 Task: Create a due date automation trigger when advanced on, on the tuesday before a card is due add fields without custom field "Resume" set to a number greater than 1 and lower than 10 at 11:00 AM.
Action: Mouse moved to (1027, 320)
Screenshot: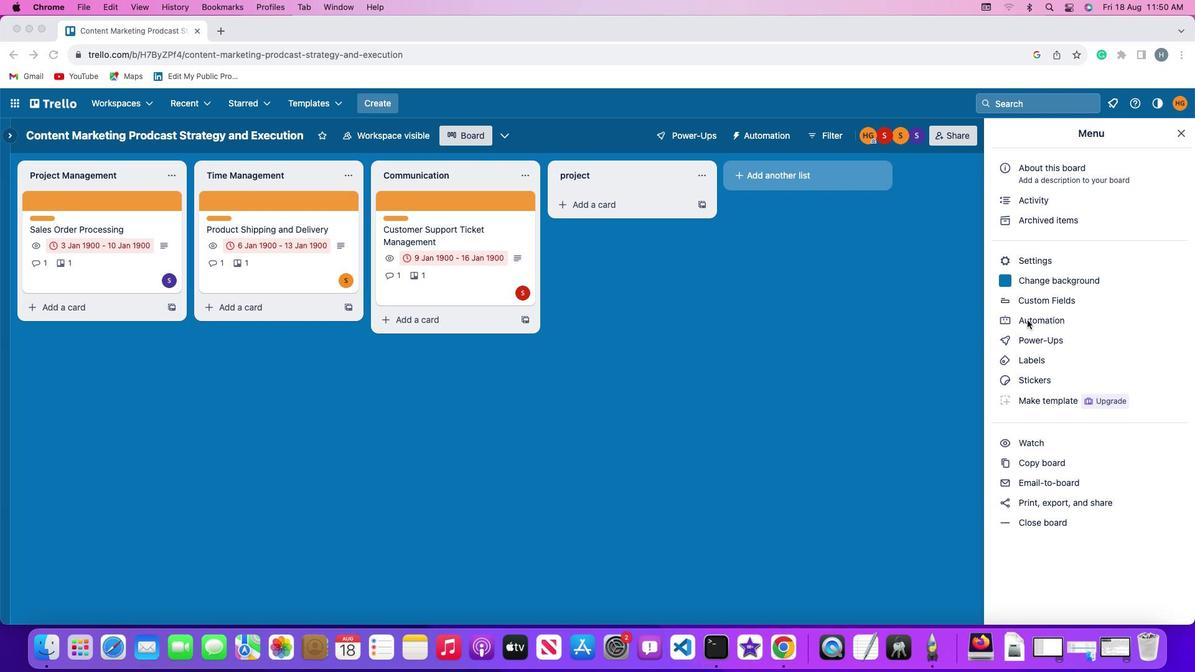 
Action: Mouse pressed left at (1027, 320)
Screenshot: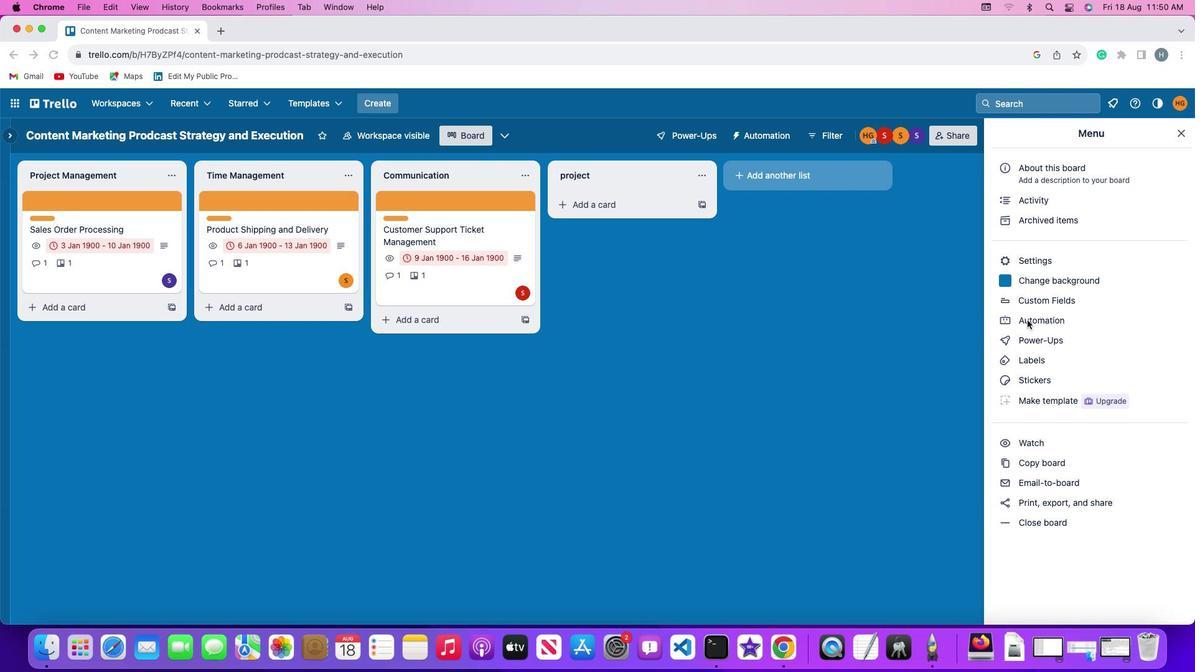 
Action: Mouse pressed left at (1027, 320)
Screenshot: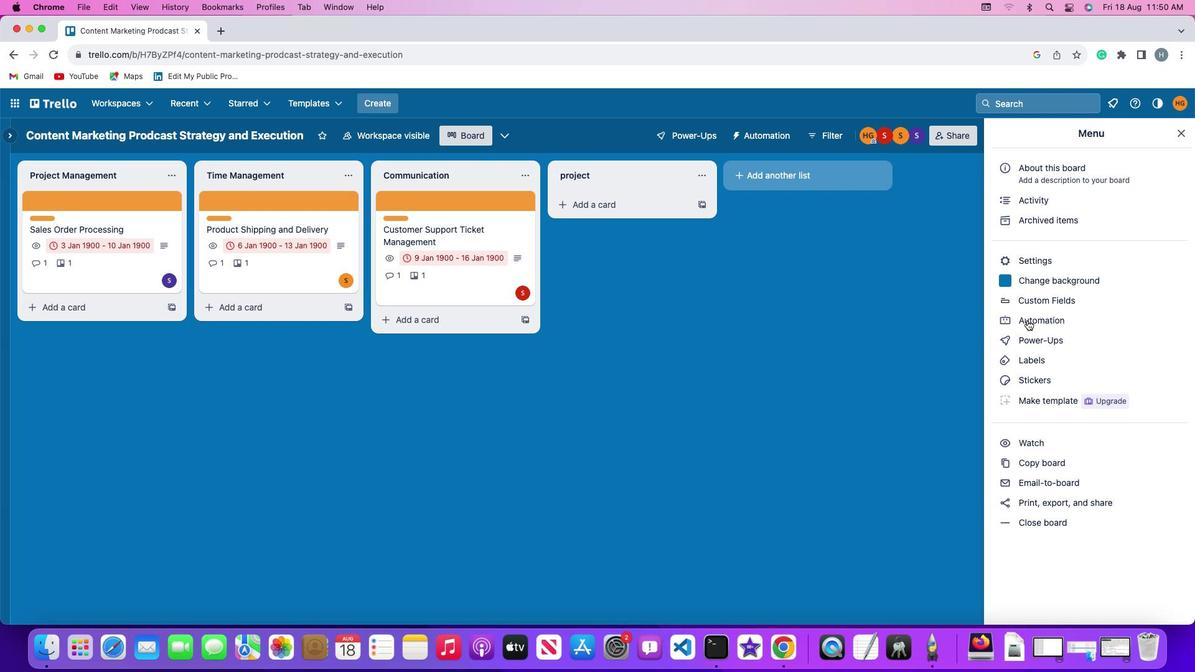
Action: Mouse moved to (55, 293)
Screenshot: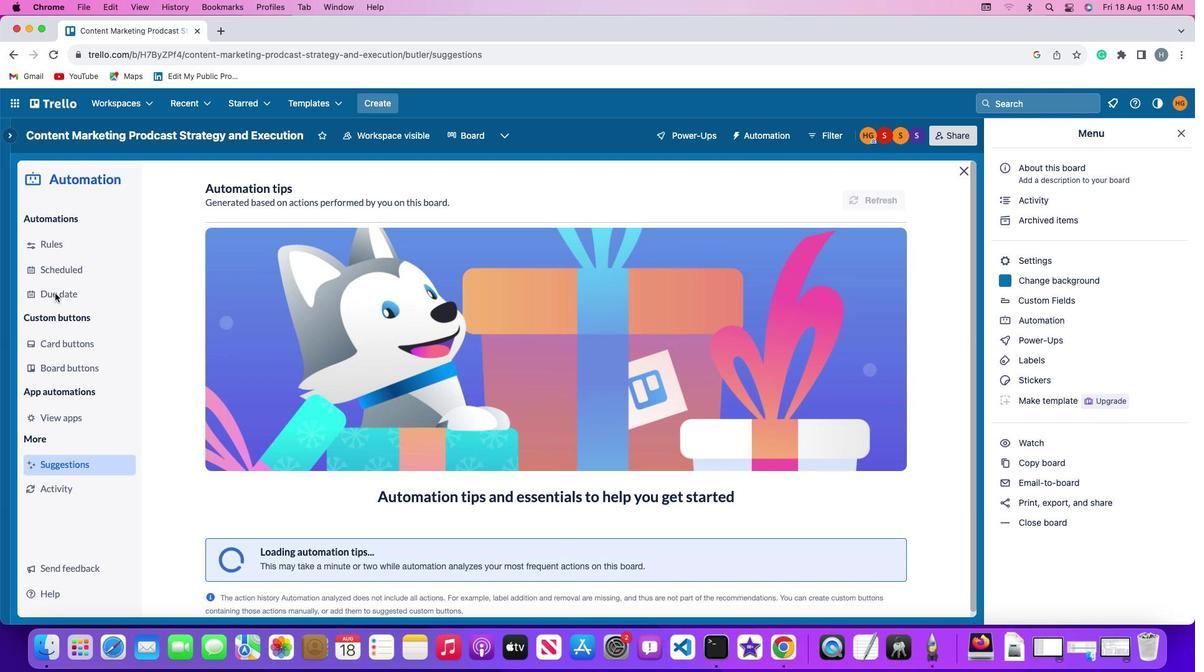 
Action: Mouse pressed left at (55, 293)
Screenshot: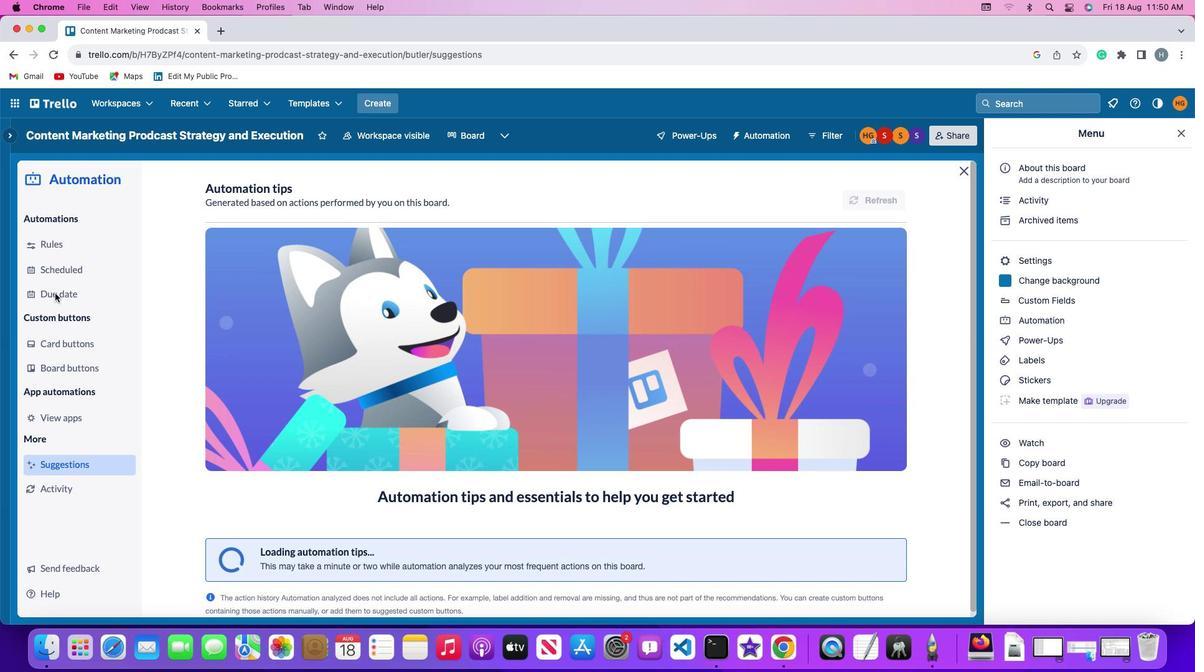 
Action: Mouse moved to (841, 186)
Screenshot: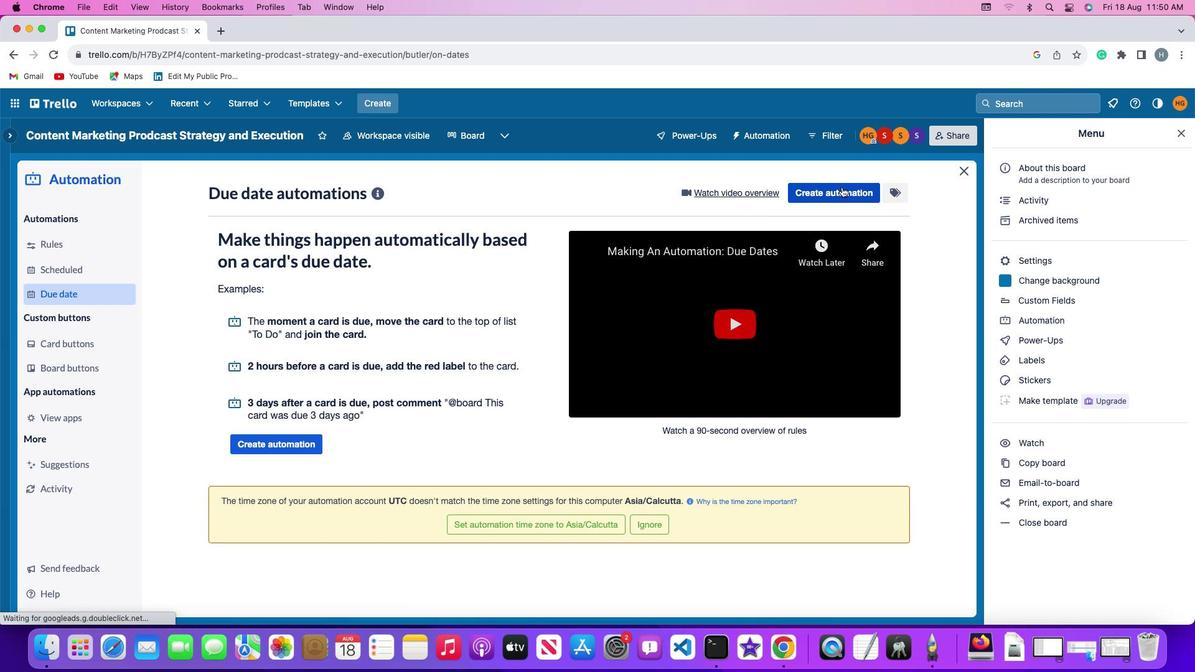 
Action: Mouse pressed left at (841, 186)
Screenshot: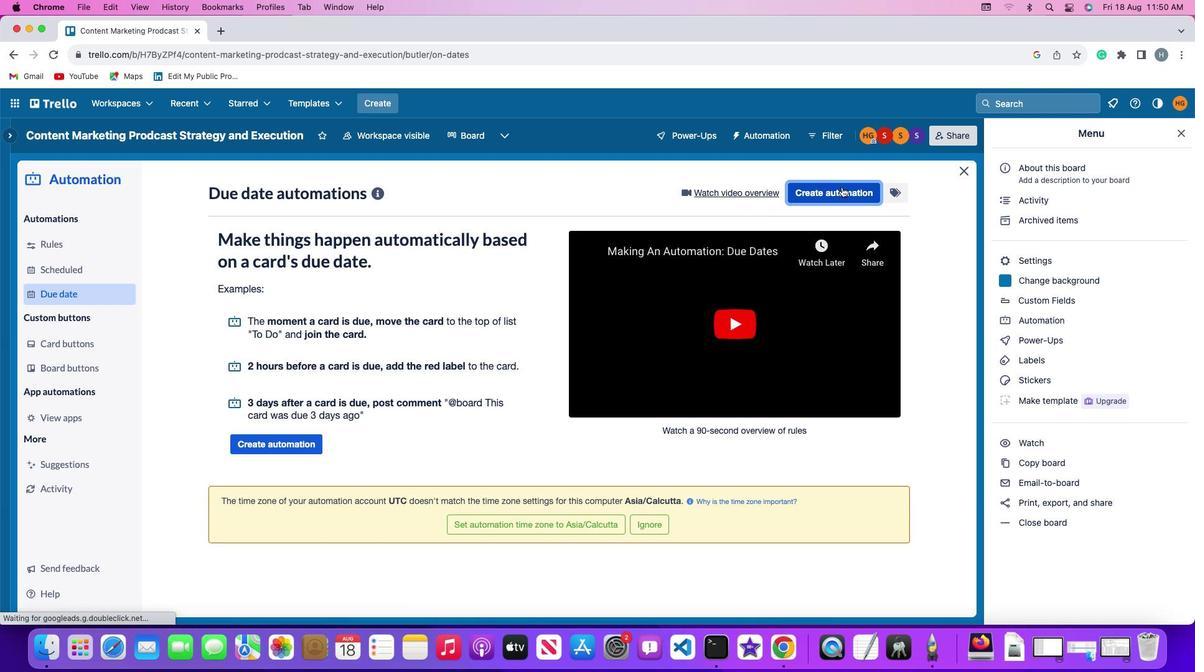 
Action: Mouse moved to (247, 315)
Screenshot: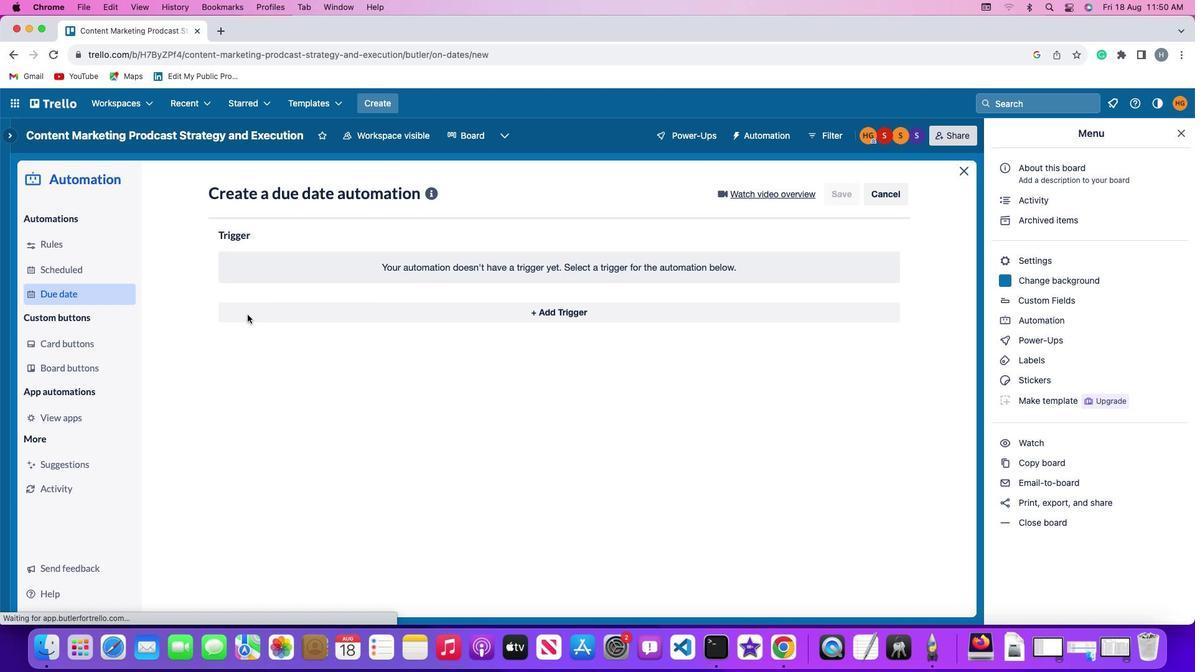 
Action: Mouse pressed left at (247, 315)
Screenshot: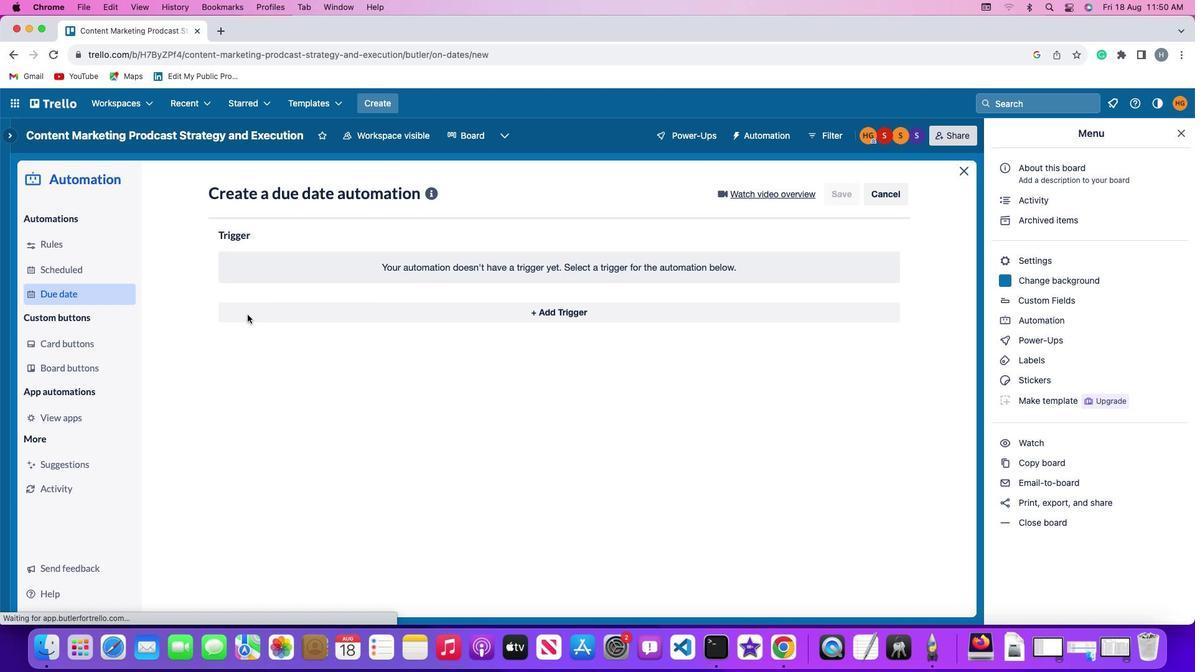 
Action: Mouse moved to (270, 541)
Screenshot: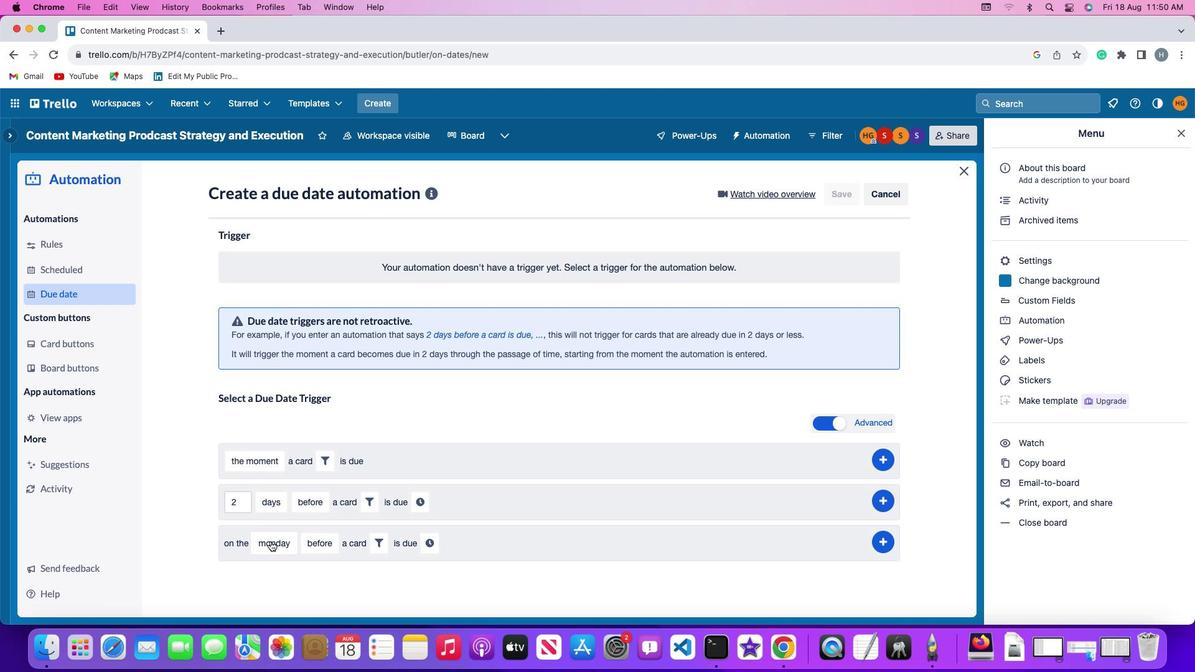 
Action: Mouse pressed left at (270, 541)
Screenshot: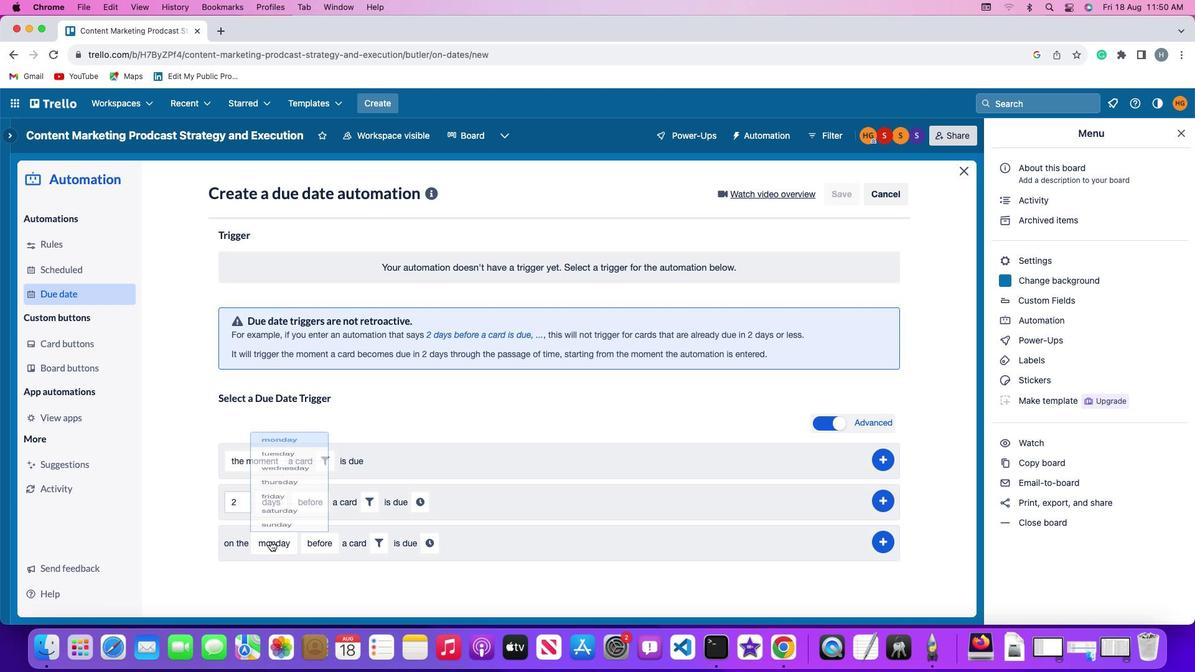 
Action: Mouse moved to (274, 398)
Screenshot: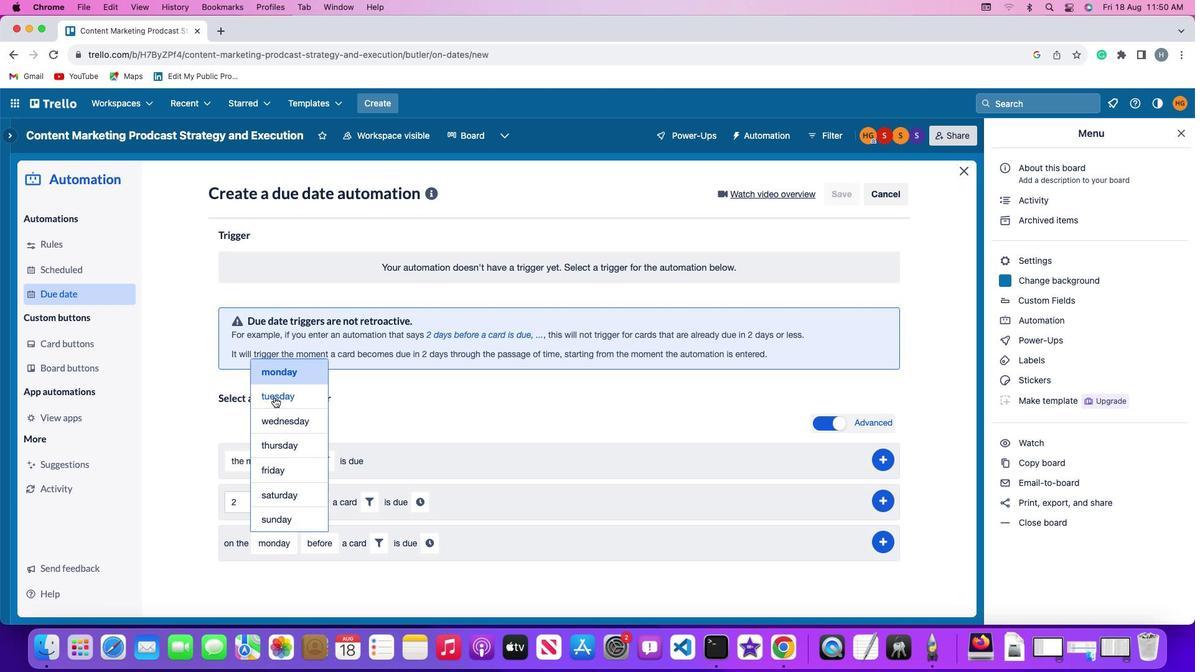 
Action: Mouse pressed left at (274, 398)
Screenshot: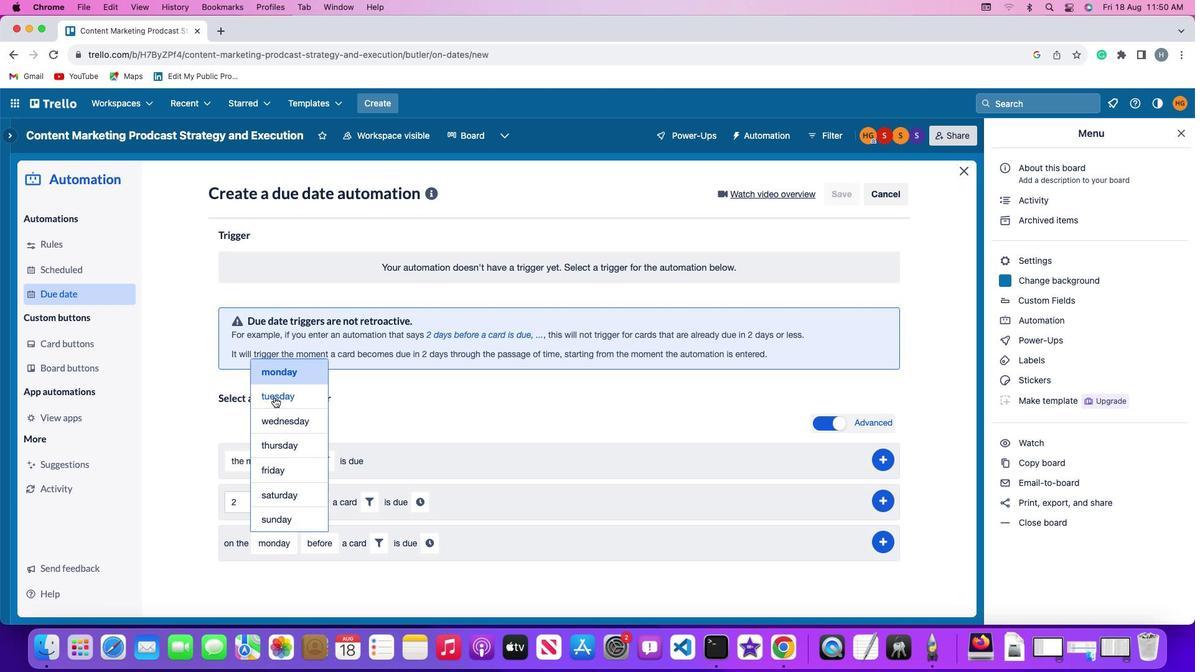 
Action: Mouse moved to (318, 538)
Screenshot: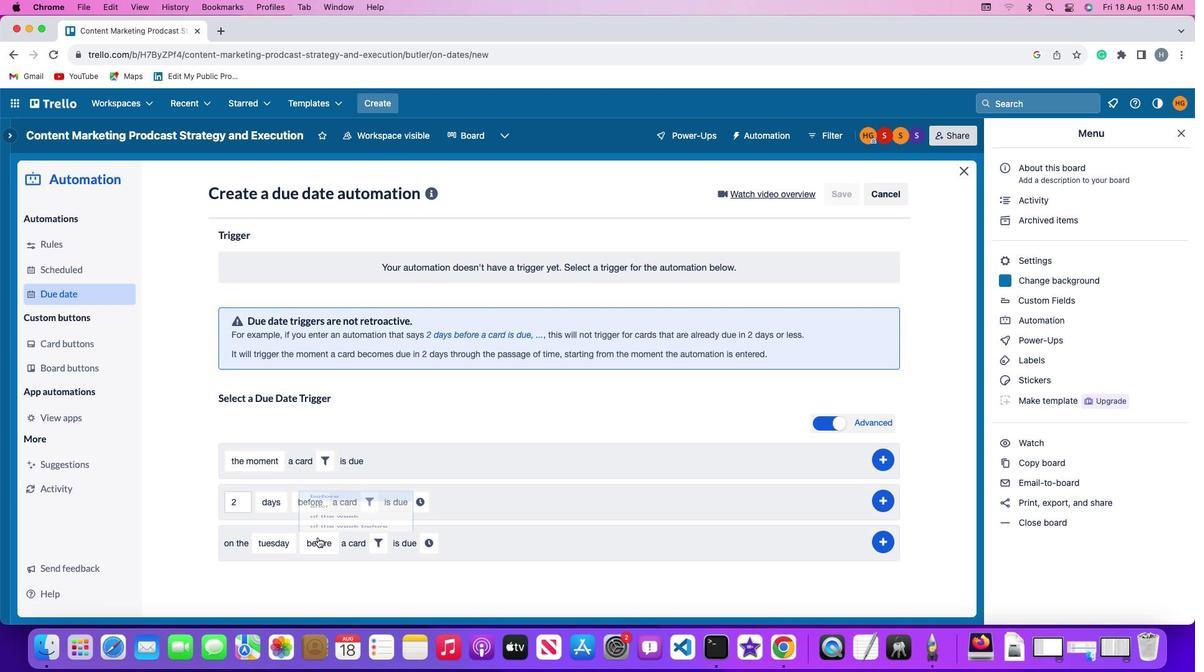 
Action: Mouse pressed left at (318, 538)
Screenshot: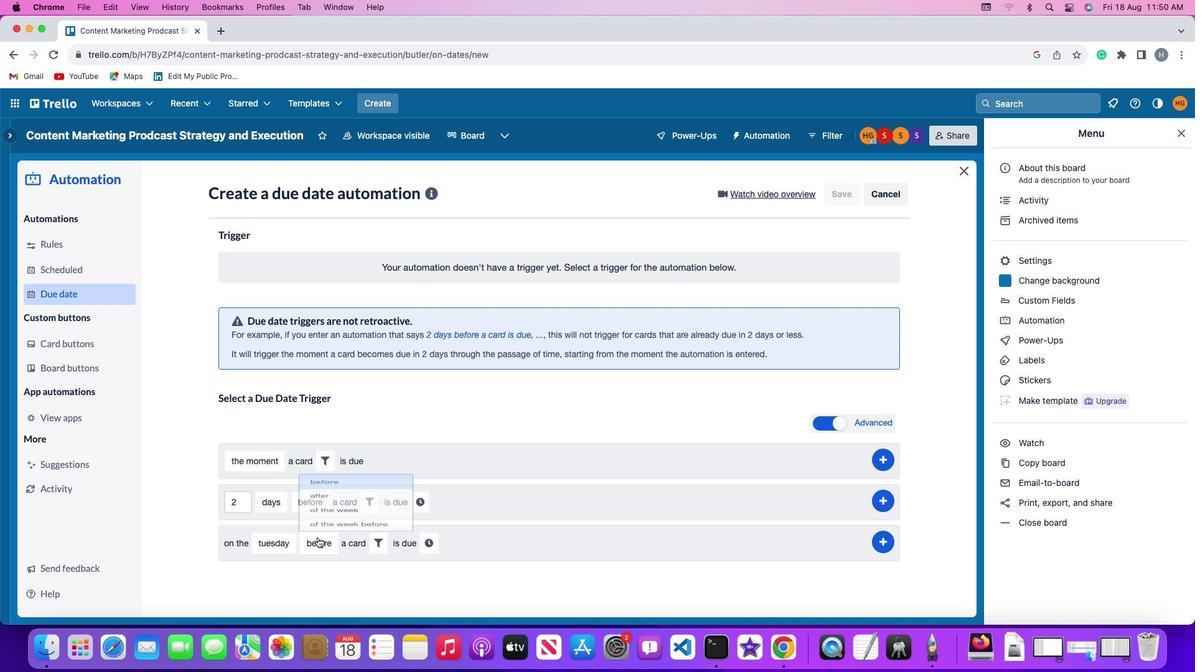 
Action: Mouse moved to (345, 452)
Screenshot: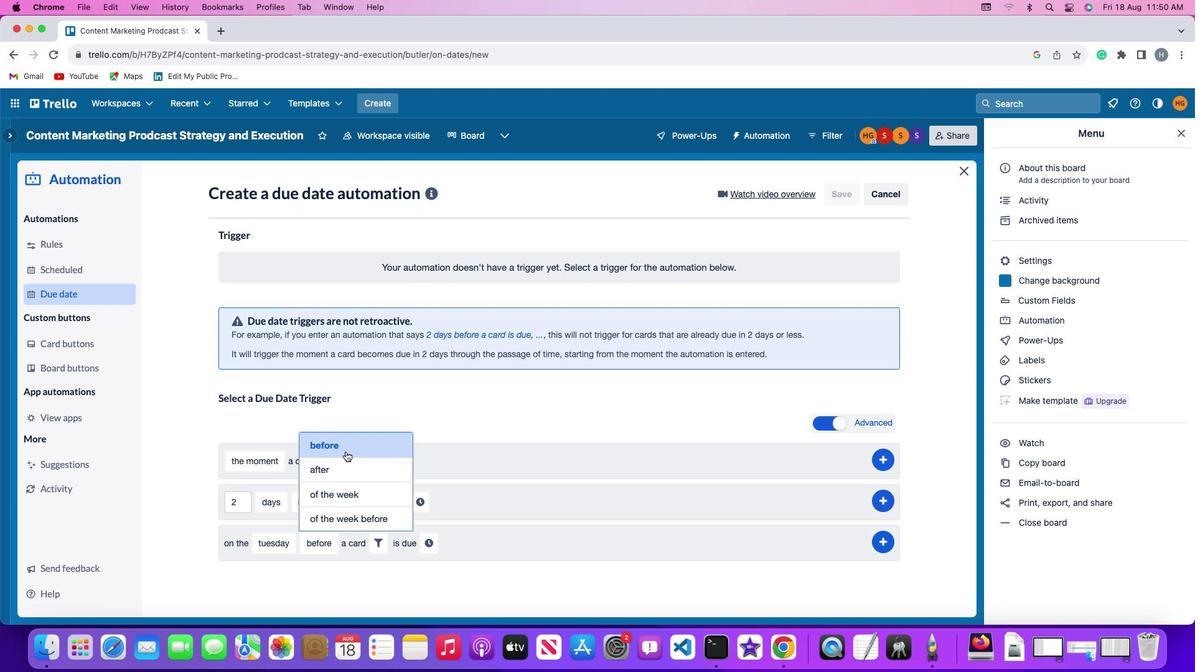 
Action: Mouse pressed left at (345, 452)
Screenshot: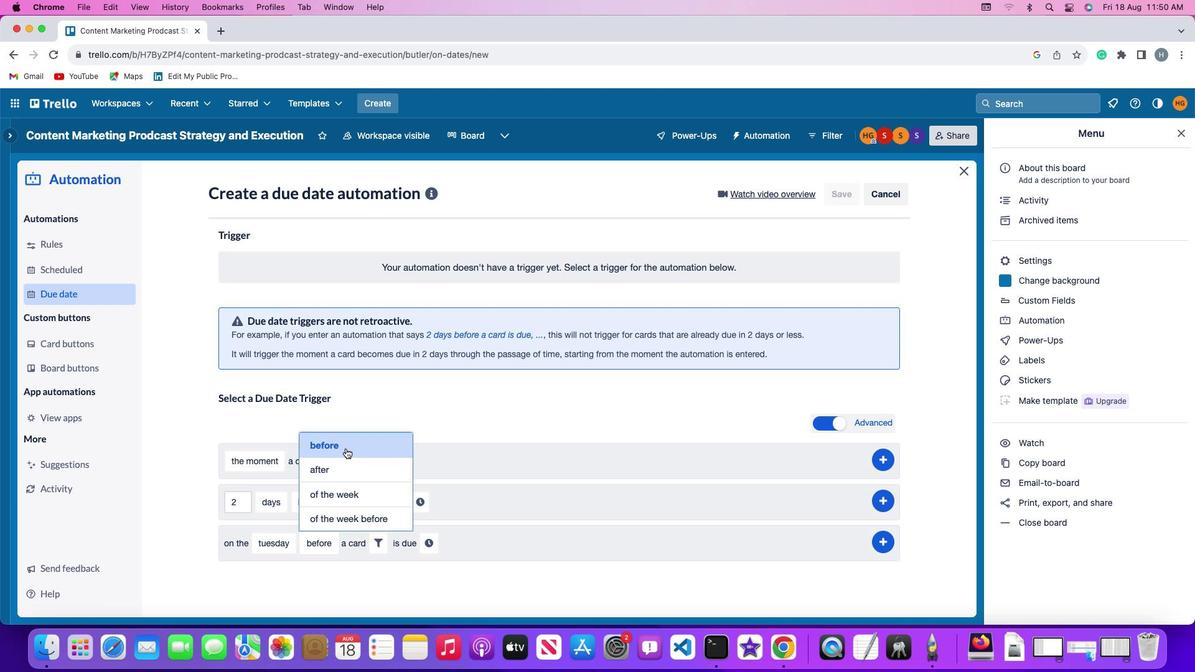 
Action: Mouse moved to (376, 545)
Screenshot: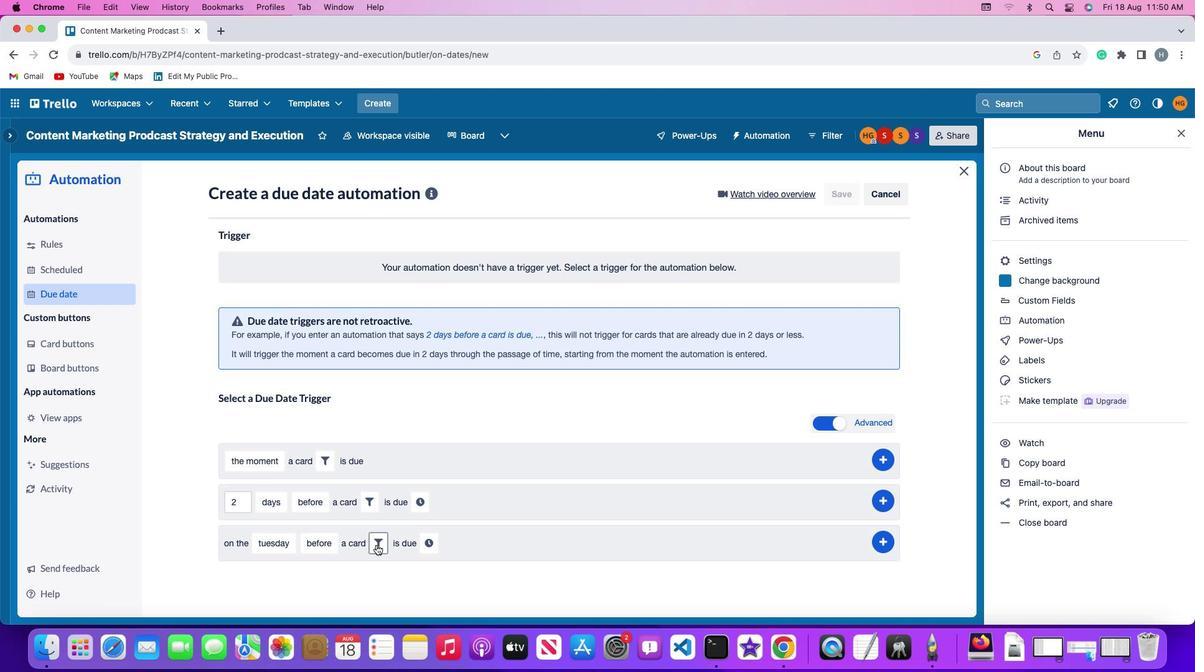 
Action: Mouse pressed left at (376, 545)
Screenshot: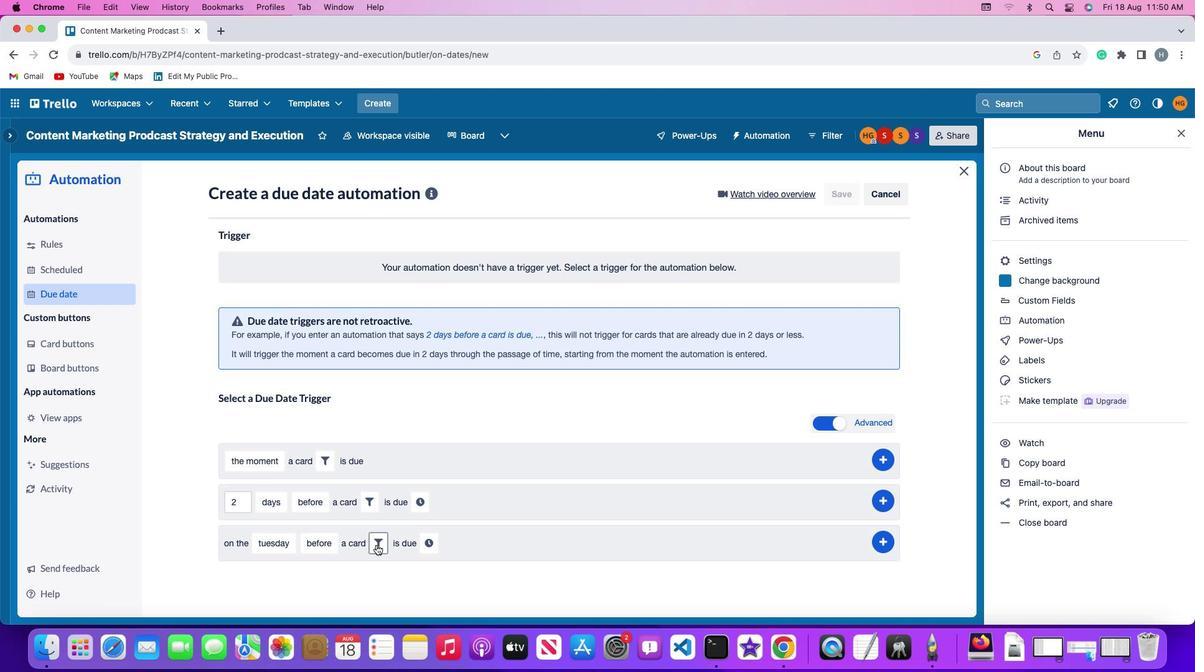 
Action: Mouse moved to (589, 577)
Screenshot: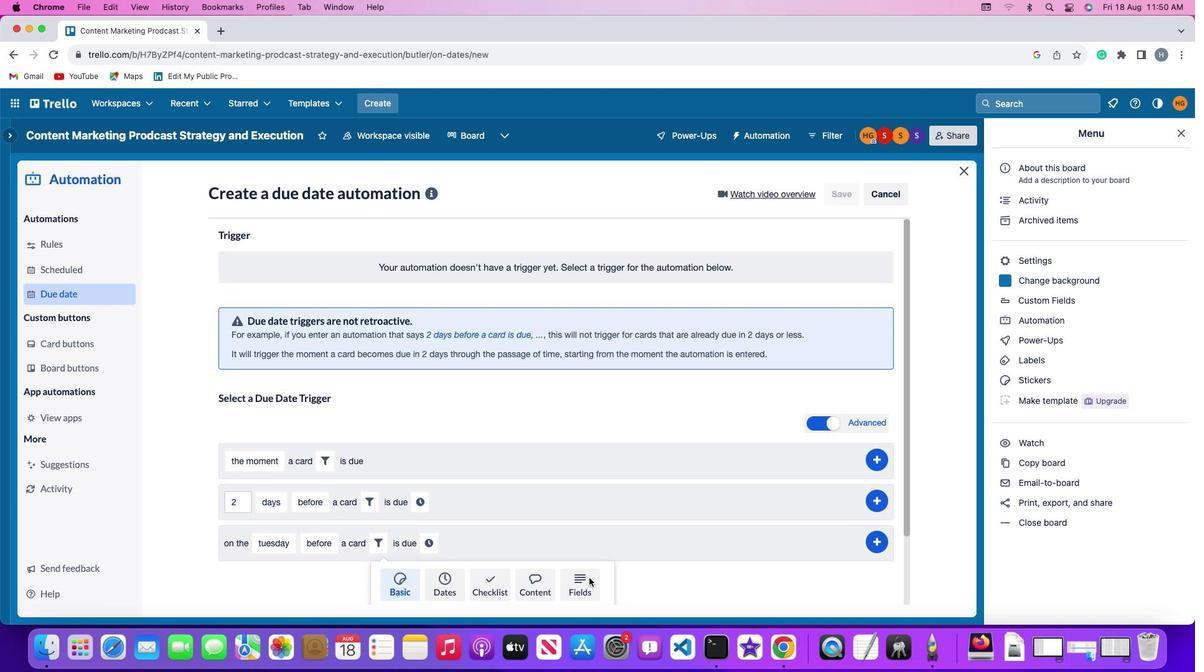 
Action: Mouse pressed left at (589, 577)
Screenshot: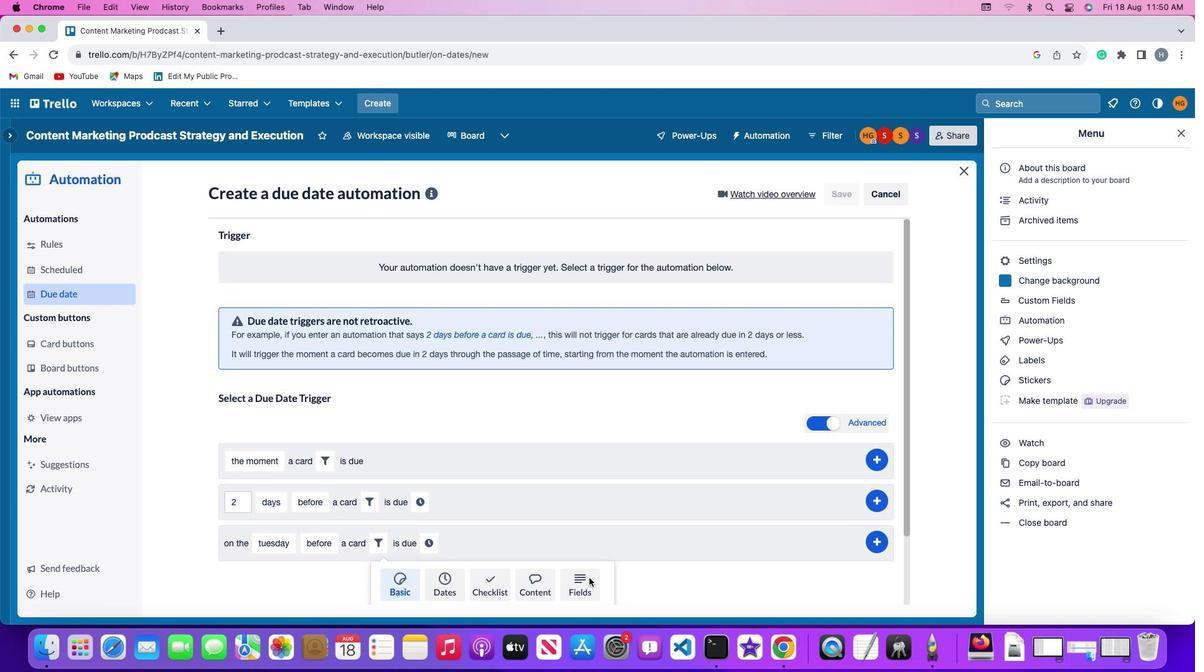 
Action: Mouse moved to (298, 569)
Screenshot: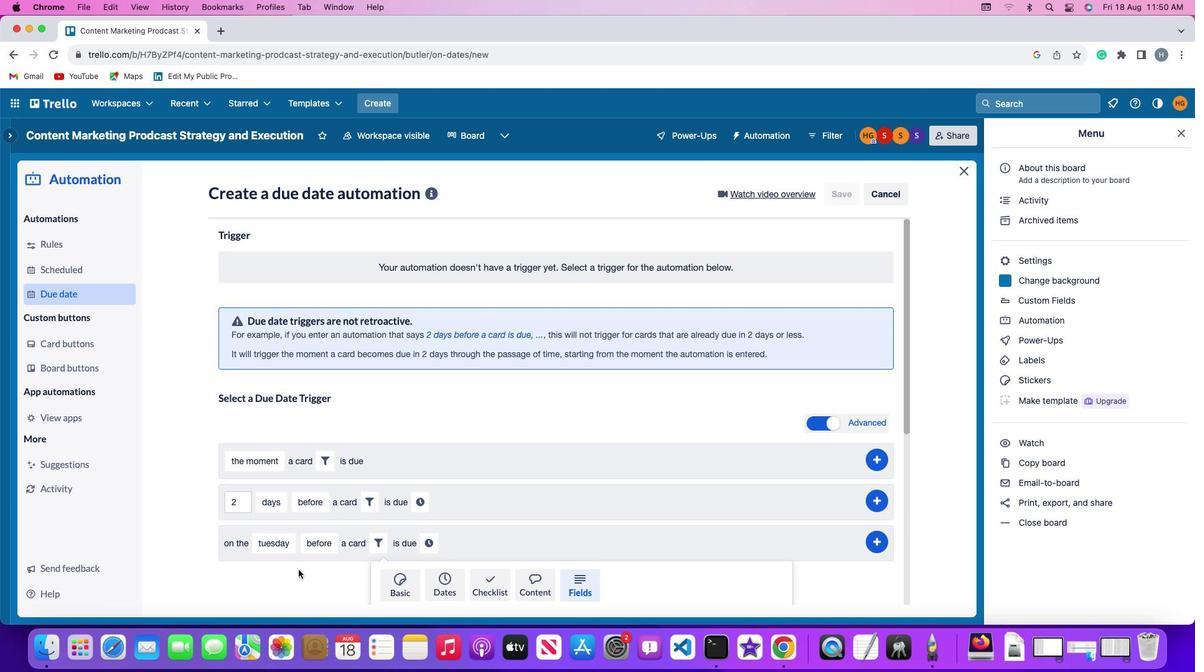 
Action: Mouse scrolled (298, 569) with delta (0, 0)
Screenshot: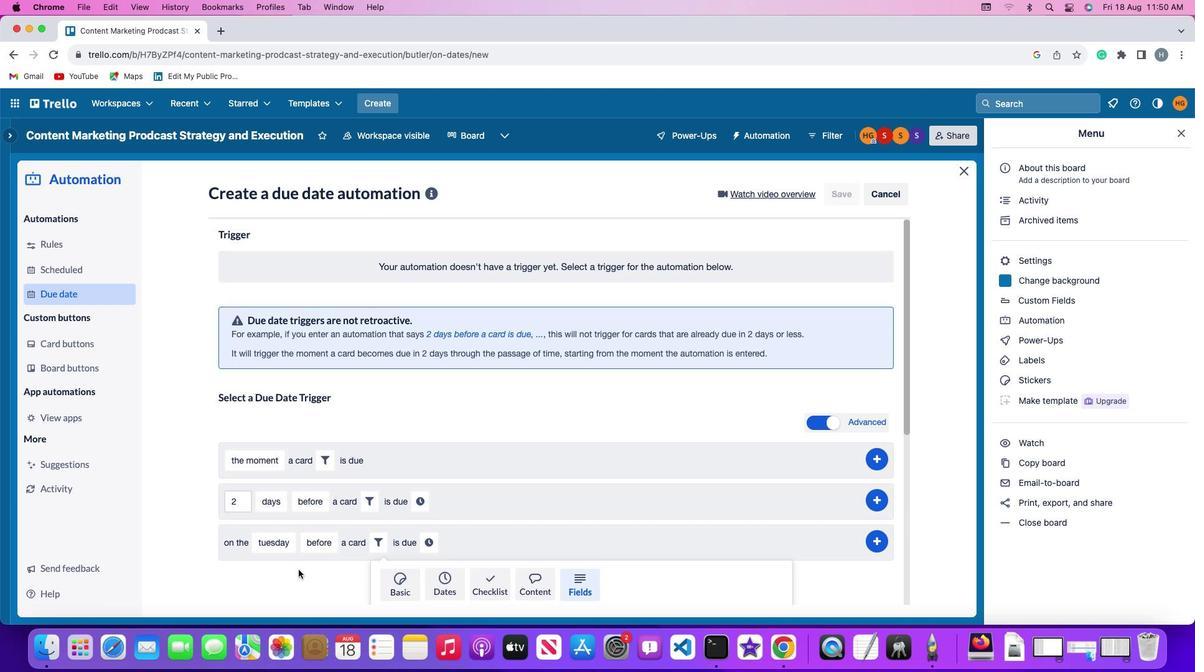 
Action: Mouse scrolled (298, 569) with delta (0, 0)
Screenshot: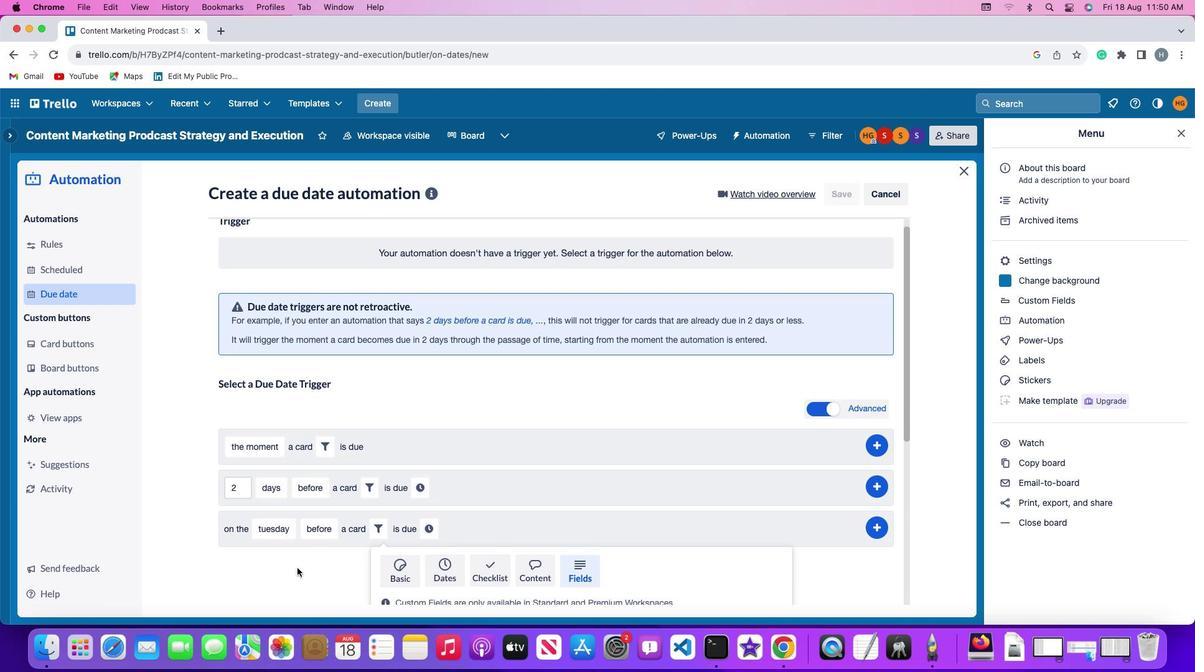 
Action: Mouse scrolled (298, 569) with delta (0, -1)
Screenshot: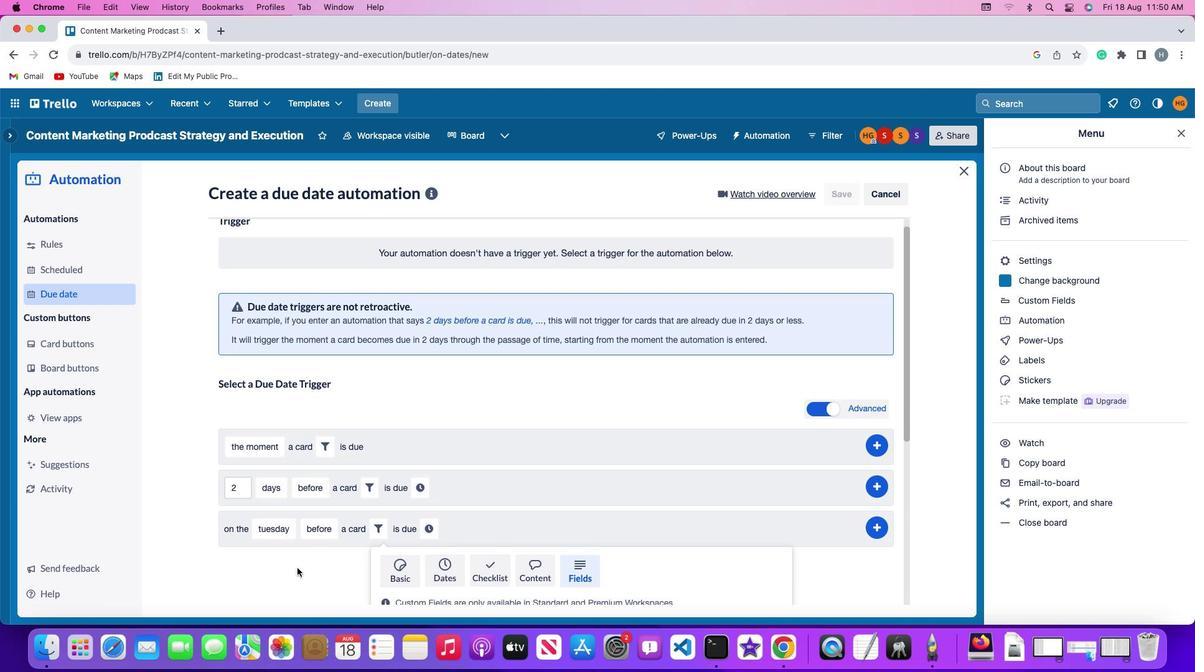 
Action: Mouse scrolled (298, 569) with delta (0, -3)
Screenshot: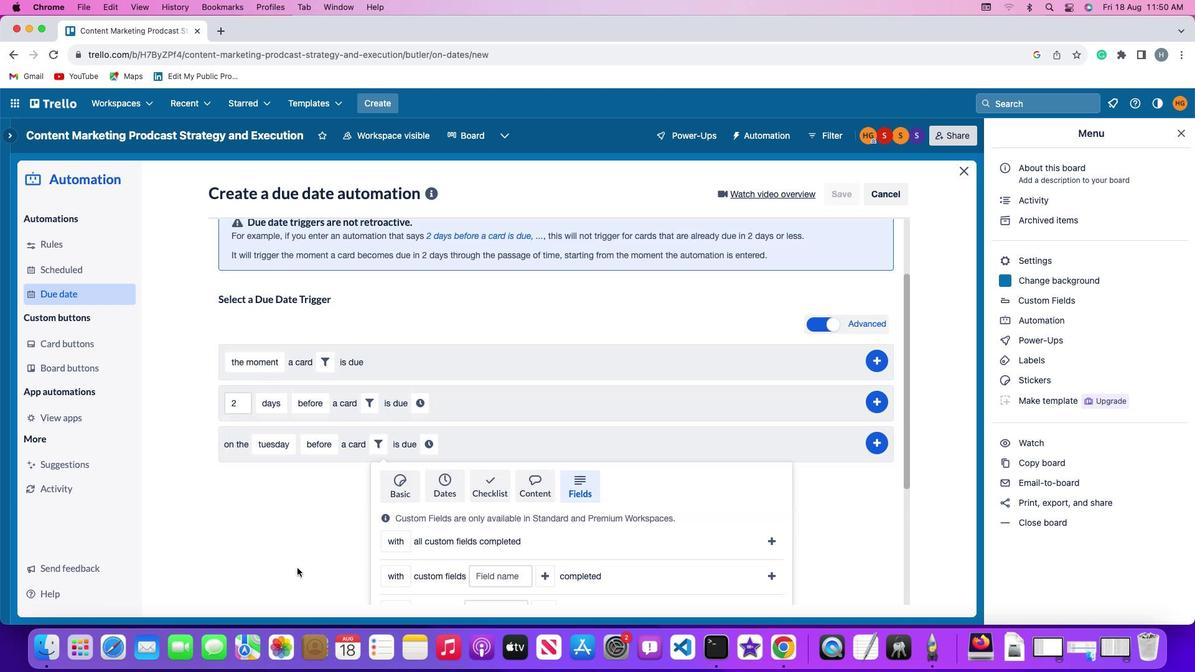 
Action: Mouse moved to (297, 568)
Screenshot: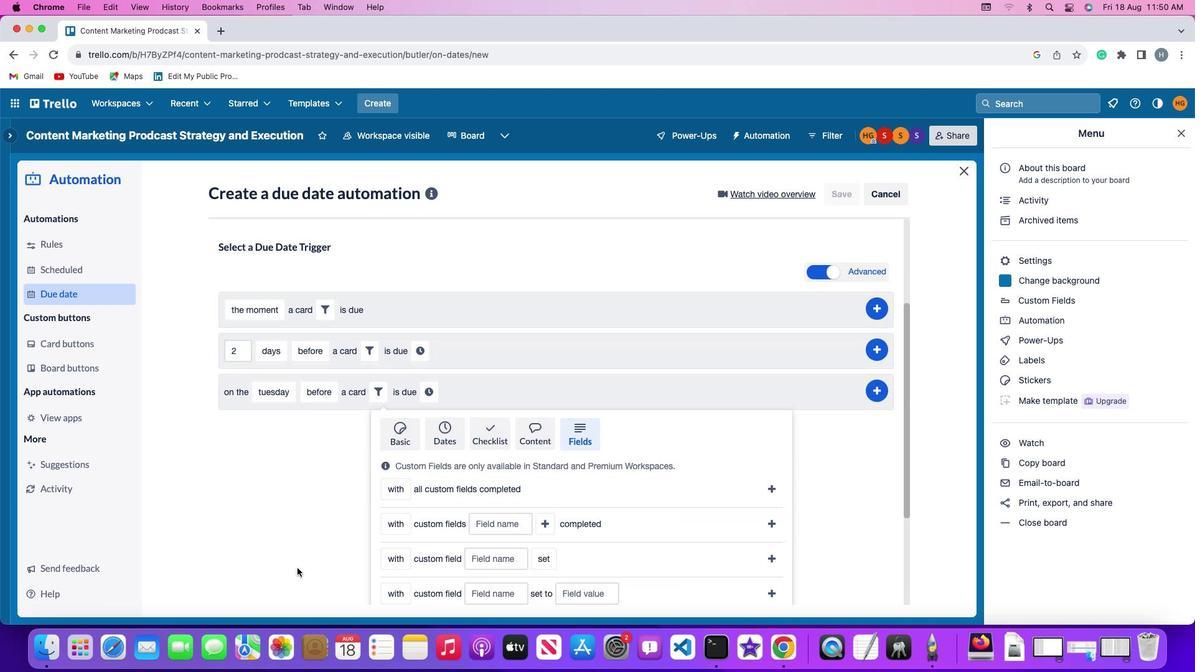 
Action: Mouse scrolled (297, 568) with delta (0, -3)
Screenshot: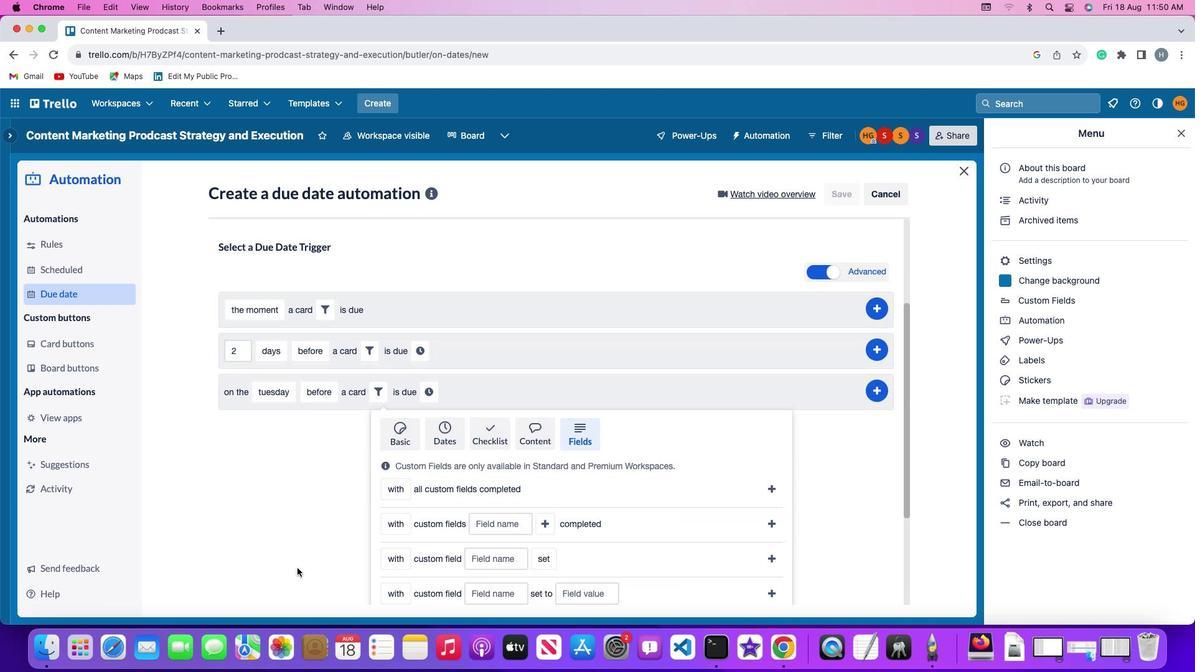 
Action: Mouse moved to (297, 567)
Screenshot: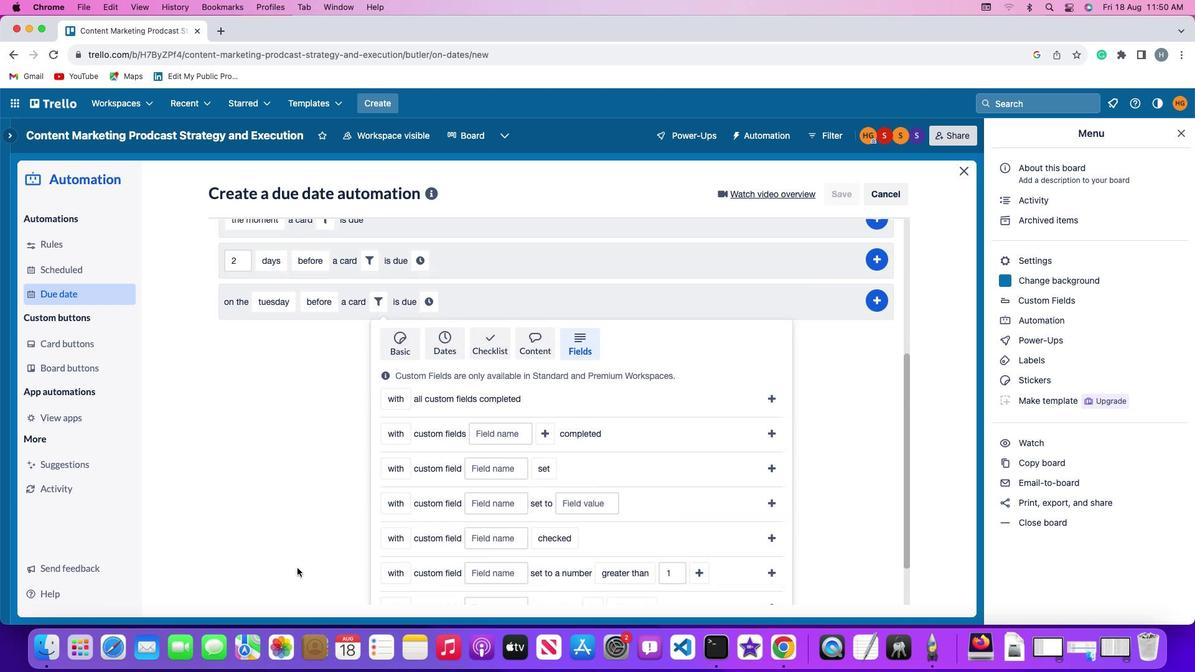 
Action: Mouse scrolled (297, 567) with delta (0, 0)
Screenshot: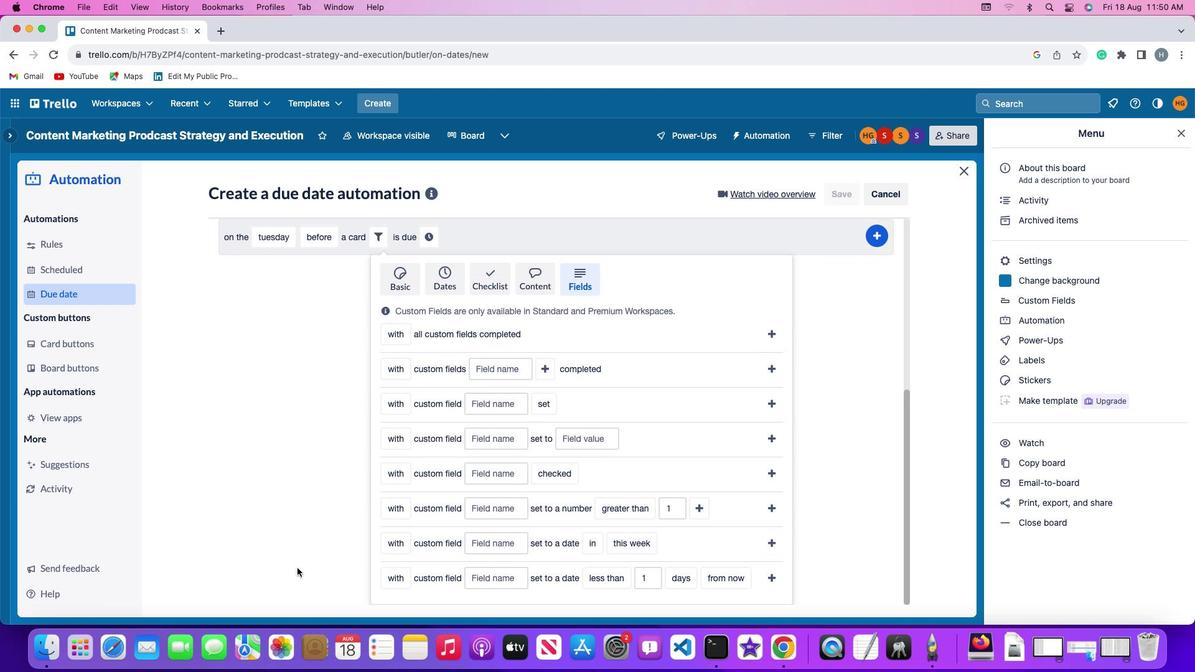 
Action: Mouse scrolled (297, 567) with delta (0, 0)
Screenshot: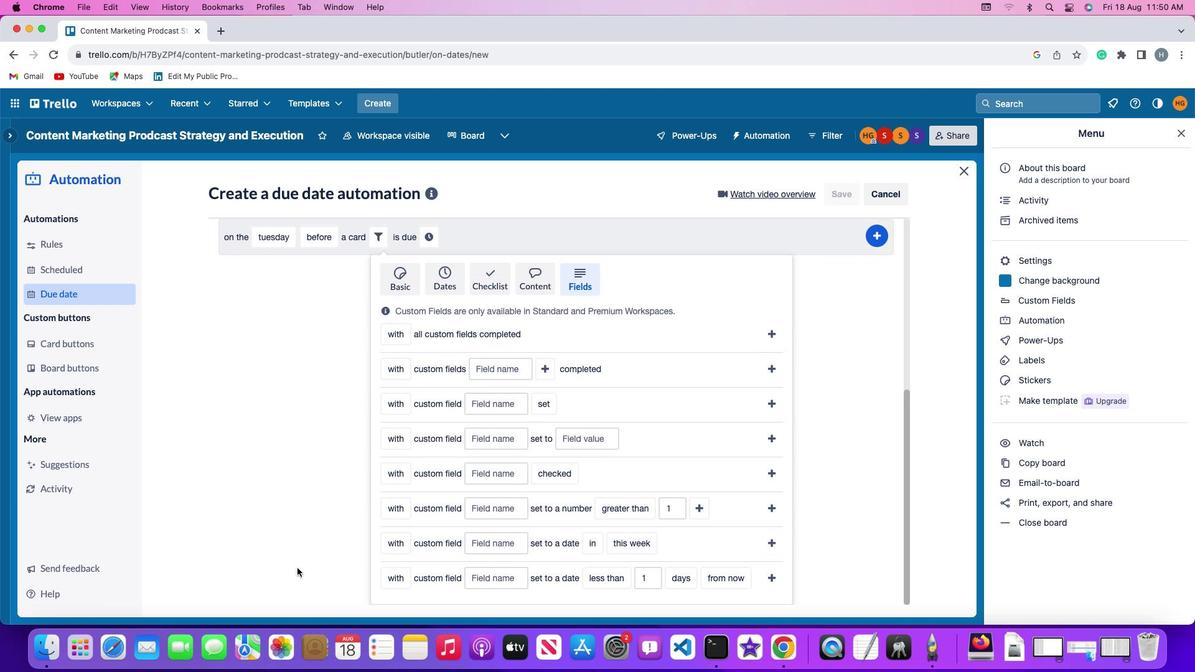 
Action: Mouse scrolled (297, 567) with delta (0, -1)
Screenshot: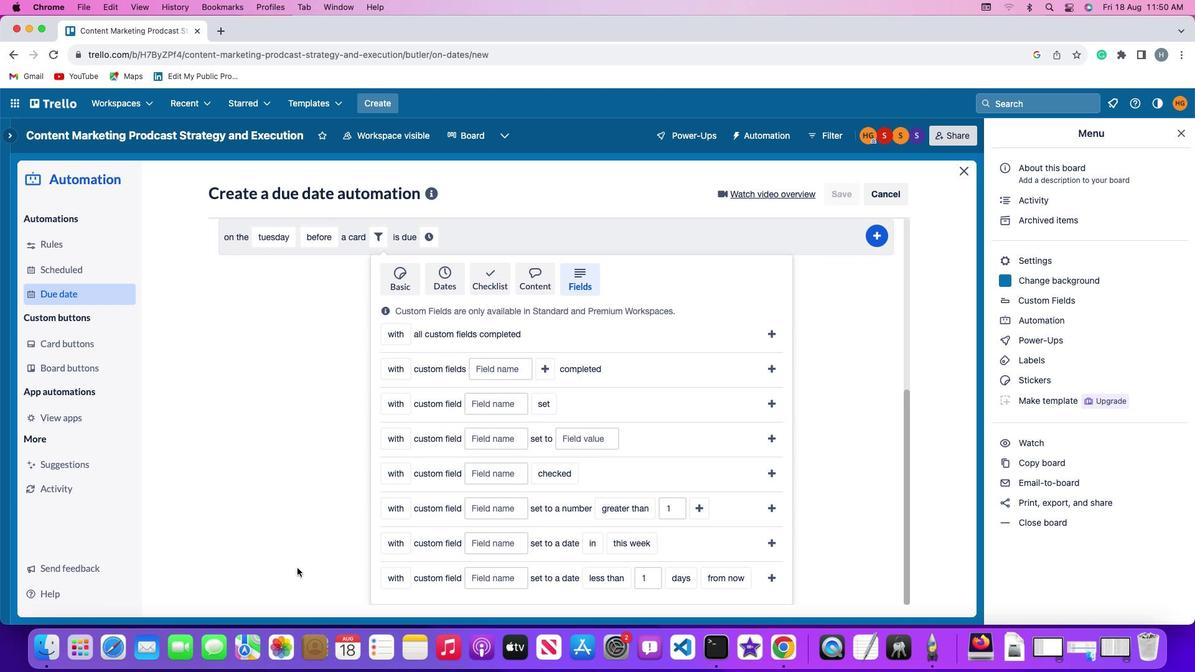 
Action: Mouse scrolled (297, 567) with delta (0, -3)
Screenshot: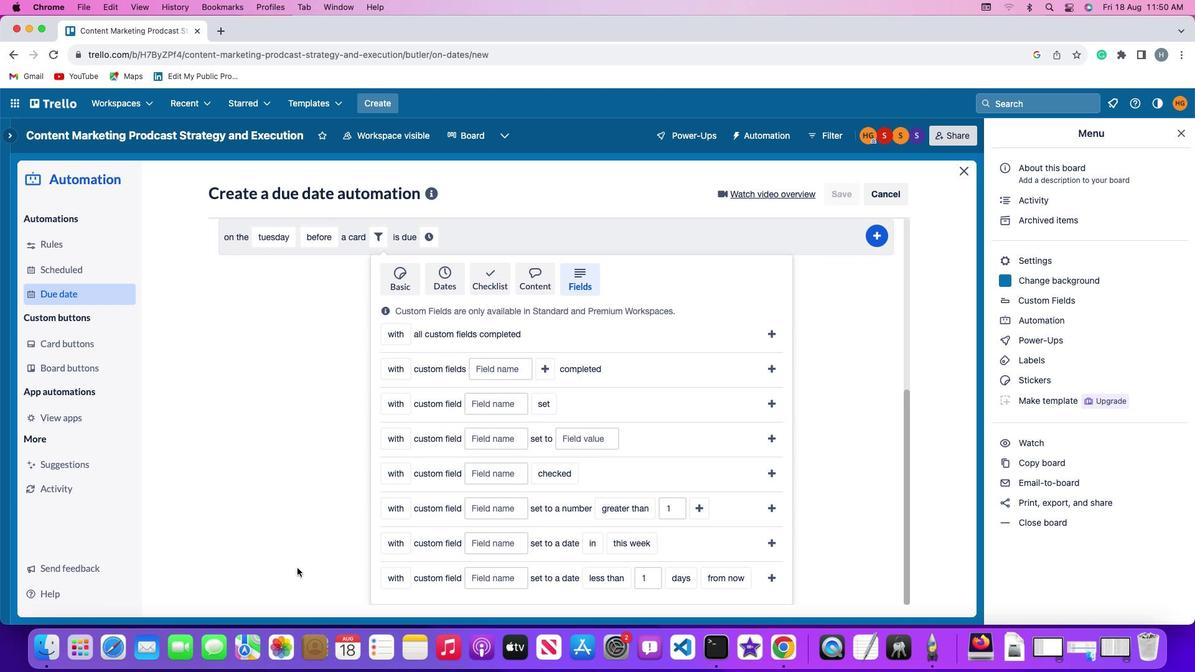 
Action: Mouse scrolled (297, 567) with delta (0, -3)
Screenshot: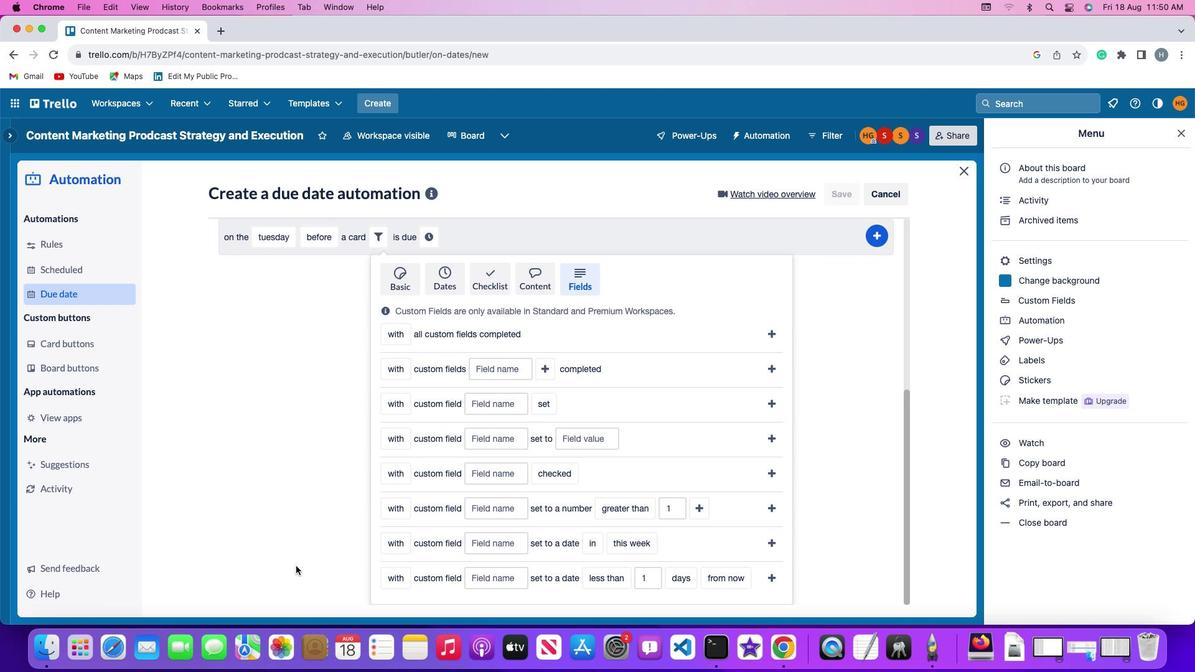 
Action: Mouse moved to (391, 506)
Screenshot: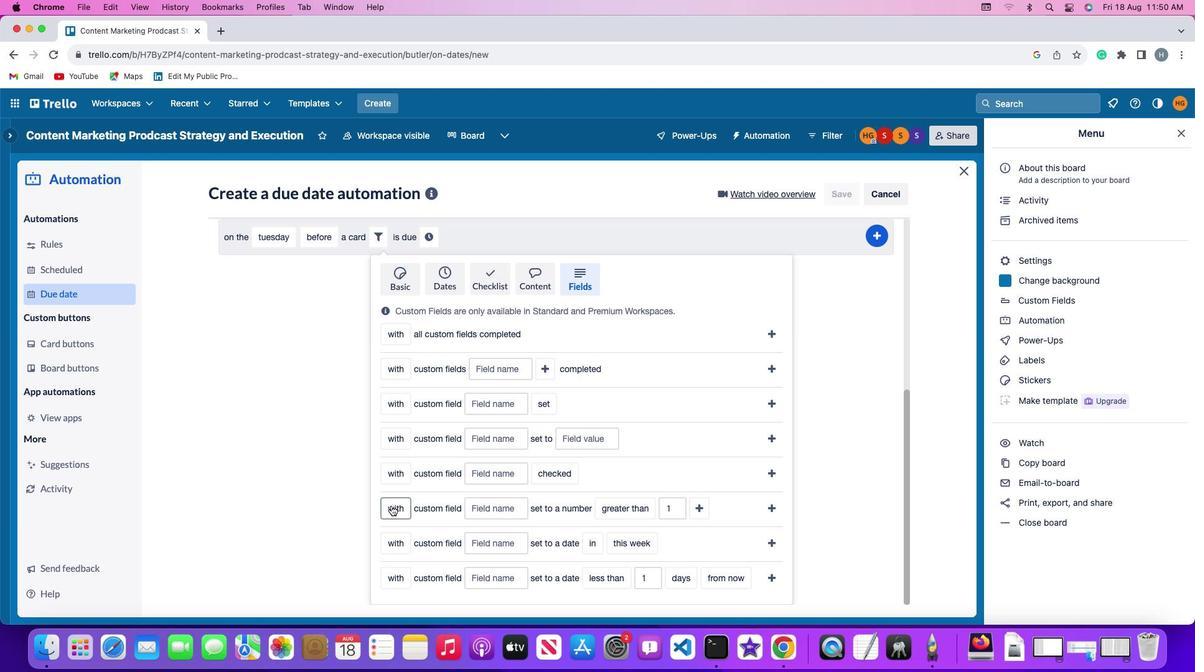 
Action: Mouse pressed left at (391, 506)
Screenshot: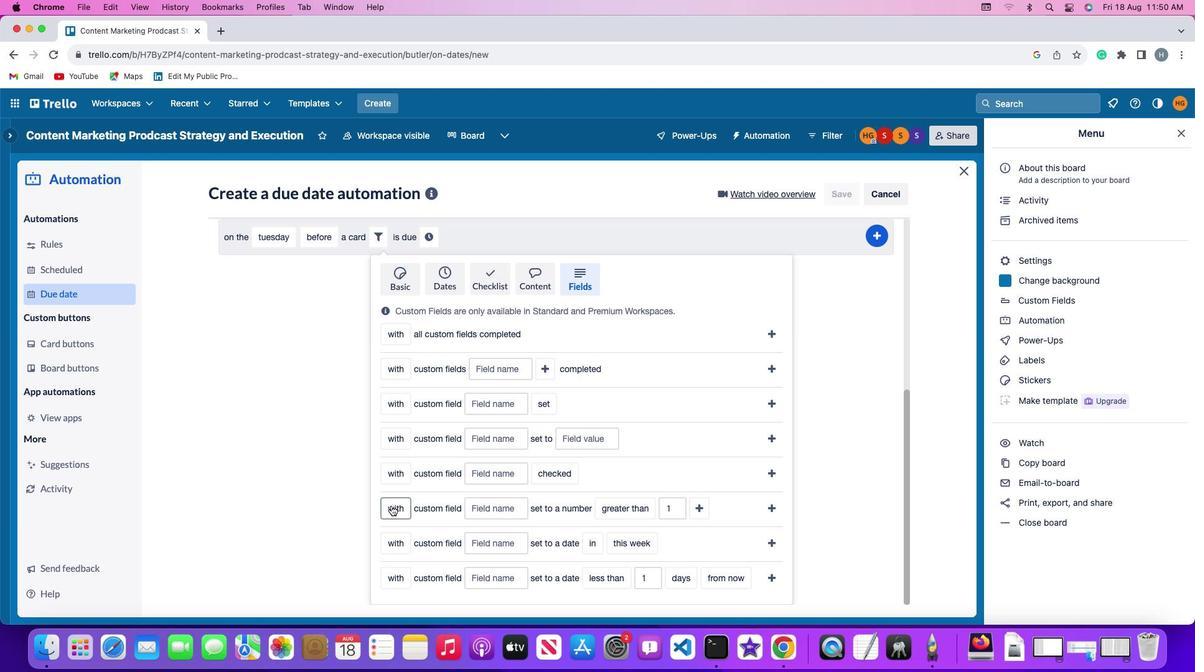 
Action: Mouse moved to (401, 551)
Screenshot: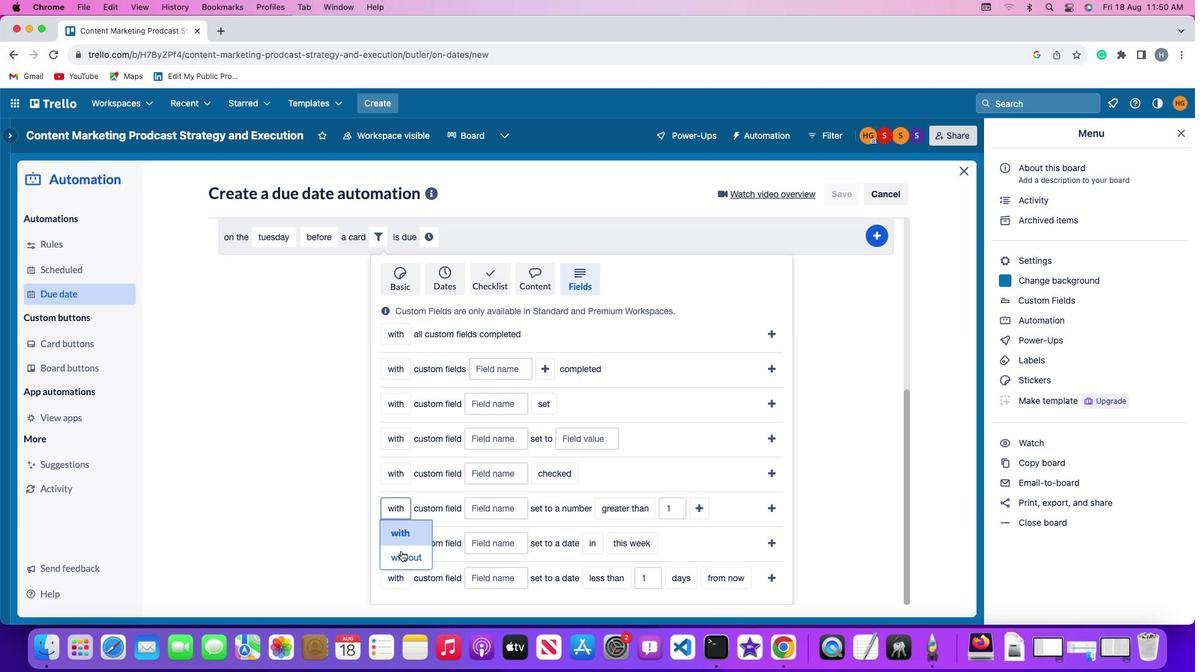 
Action: Mouse pressed left at (401, 551)
Screenshot: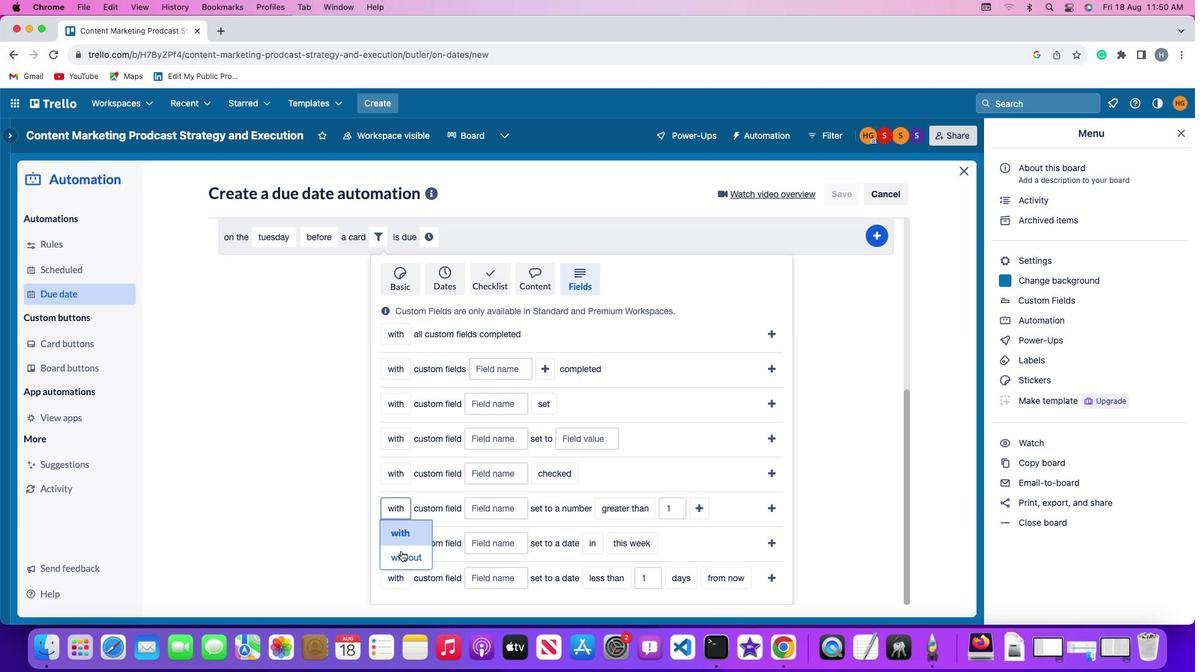 
Action: Mouse moved to (498, 502)
Screenshot: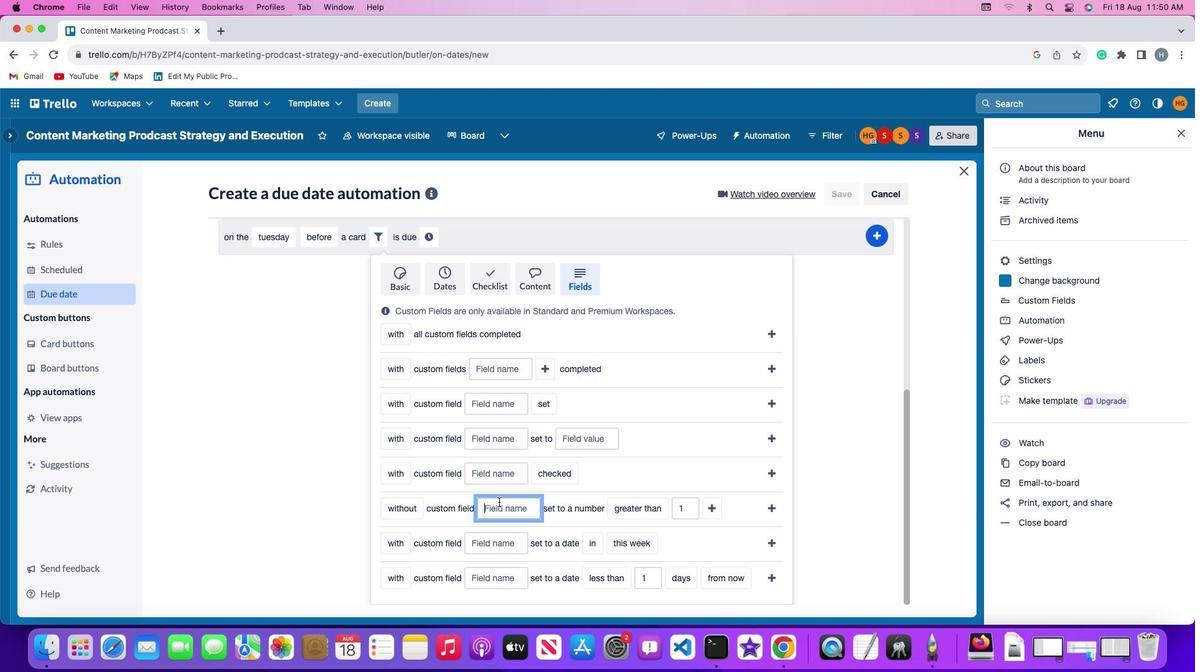 
Action: Mouse pressed left at (498, 502)
Screenshot: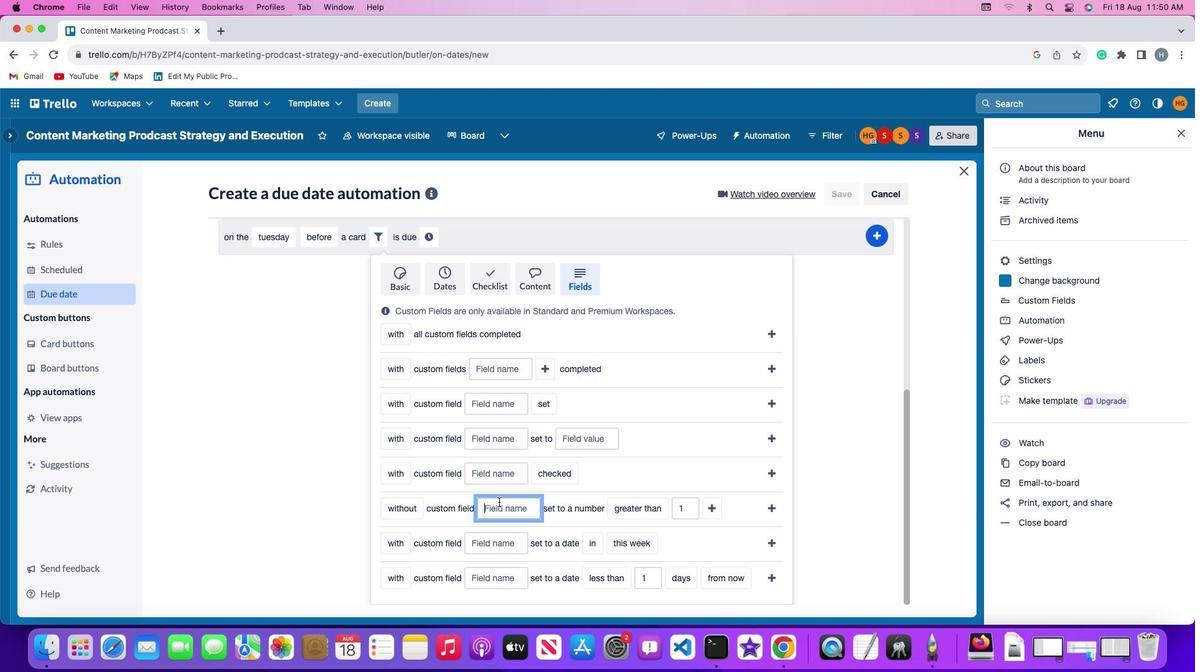 
Action: Mouse moved to (498, 502)
Screenshot: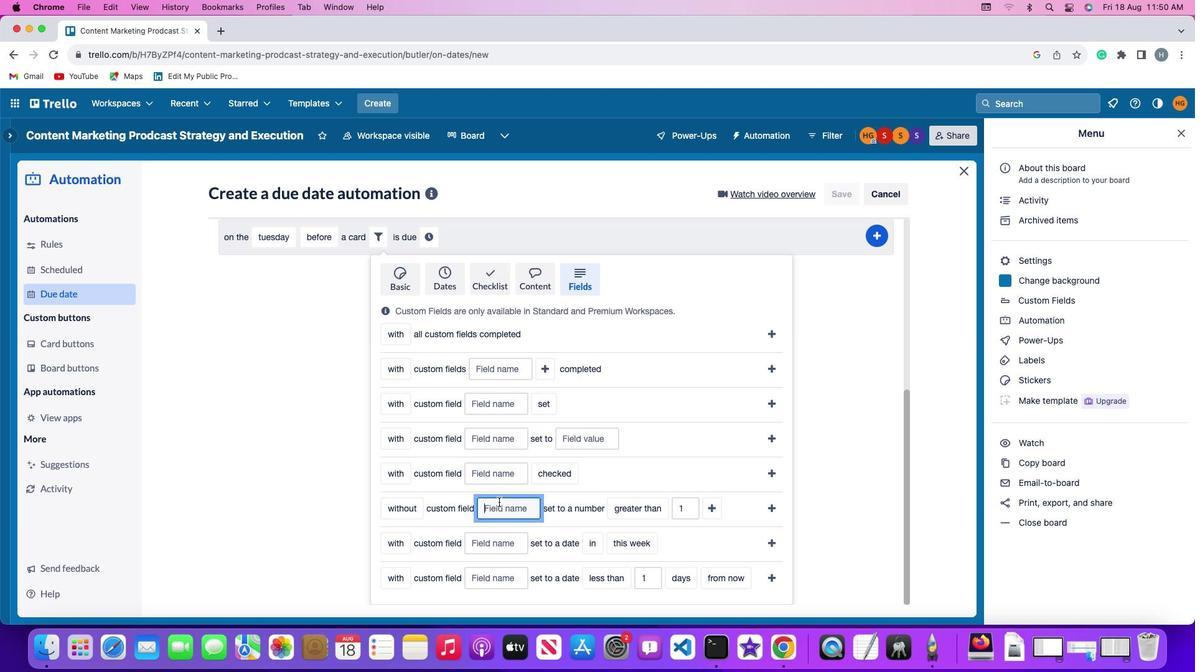 
Action: Key pressed Key.shift'R''e''s''u''m''e'
Screenshot: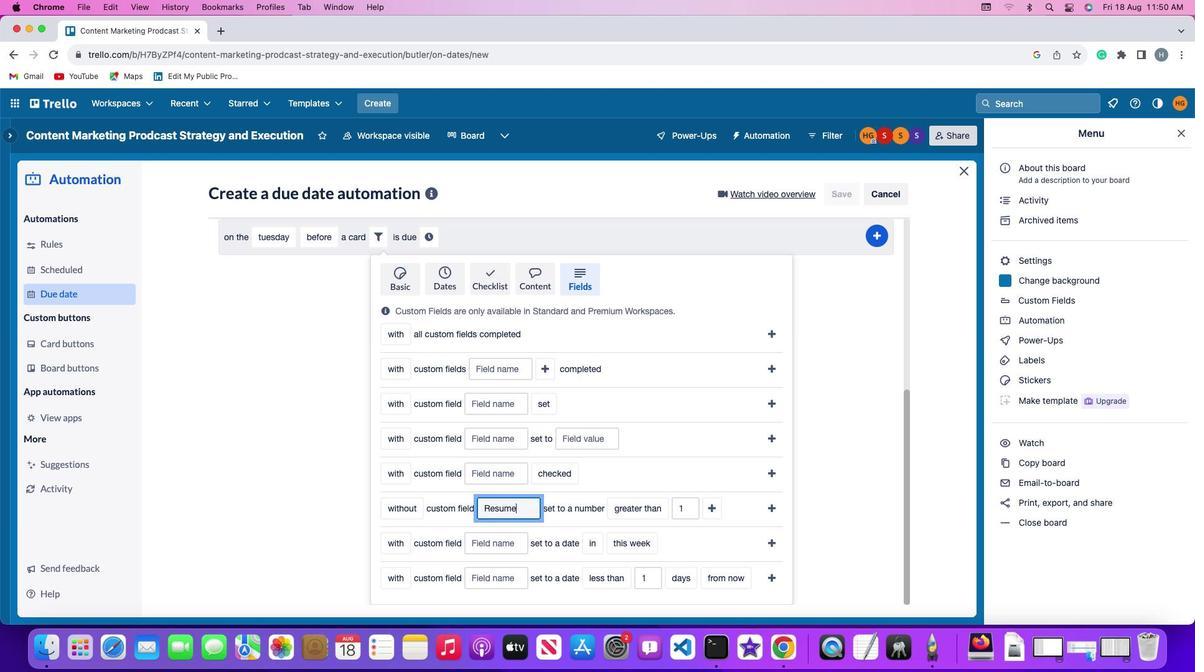 
Action: Mouse moved to (635, 509)
Screenshot: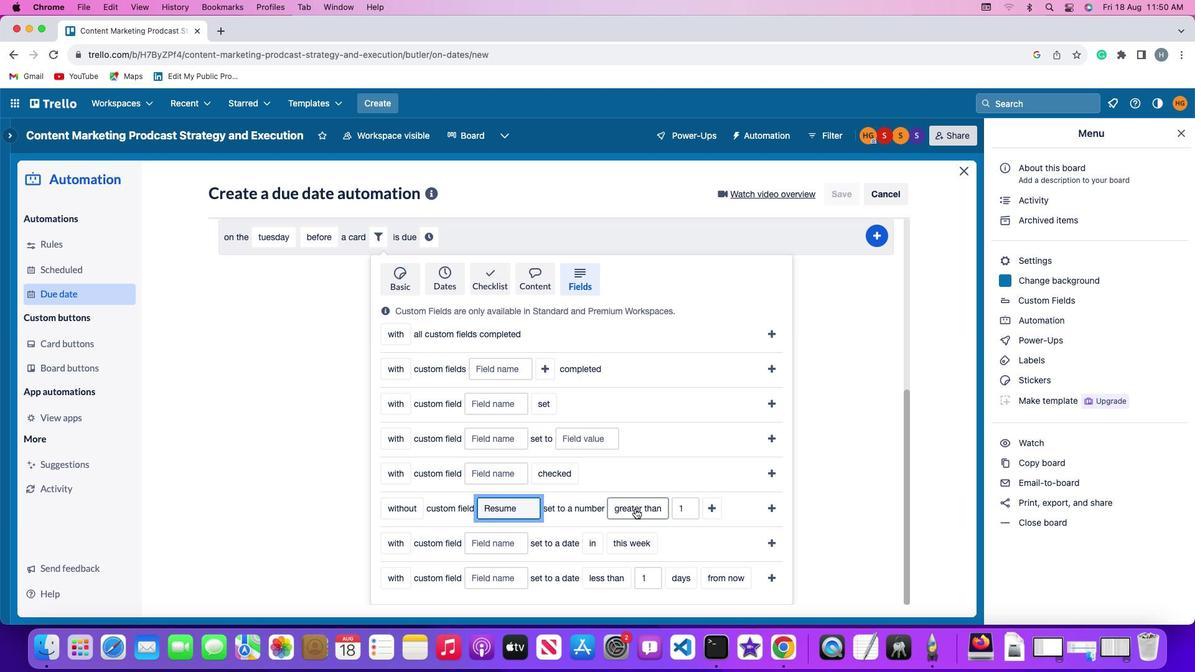 
Action: Mouse pressed left at (635, 509)
Screenshot: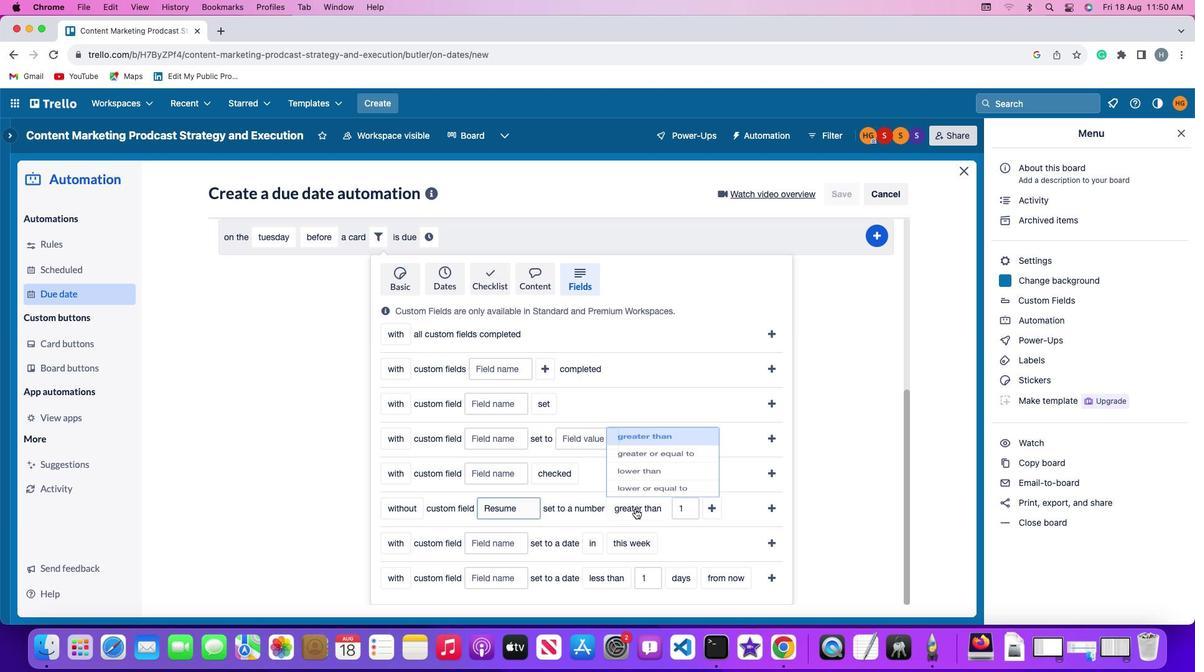 
Action: Mouse moved to (656, 412)
Screenshot: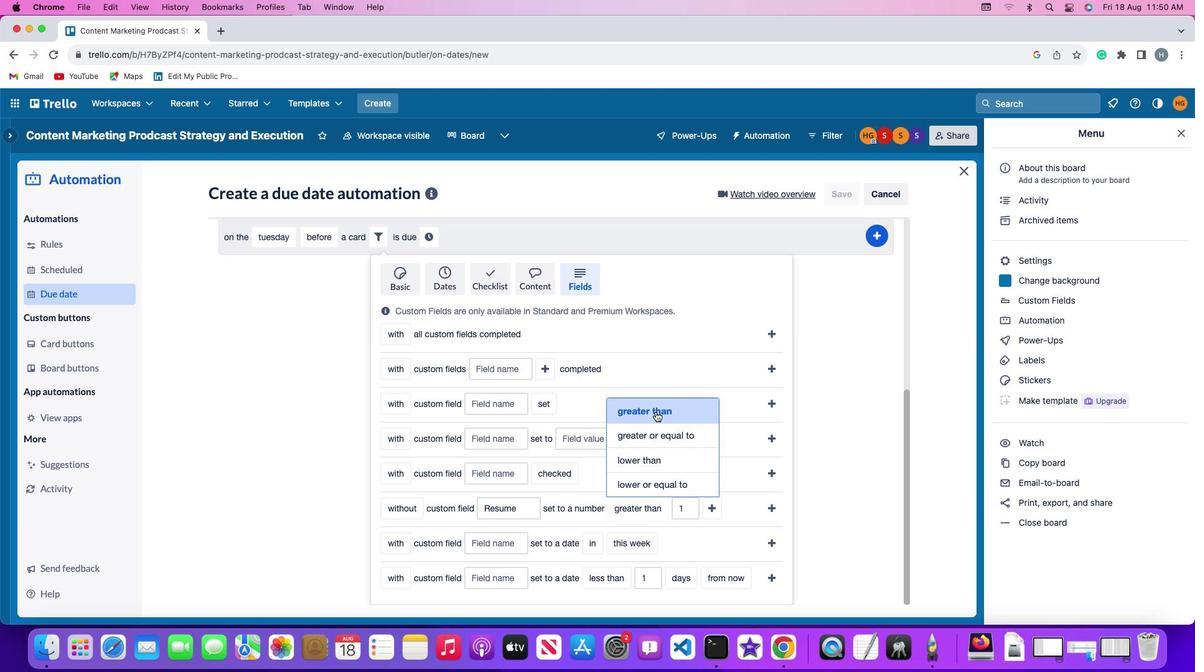 
Action: Mouse pressed left at (656, 412)
Screenshot: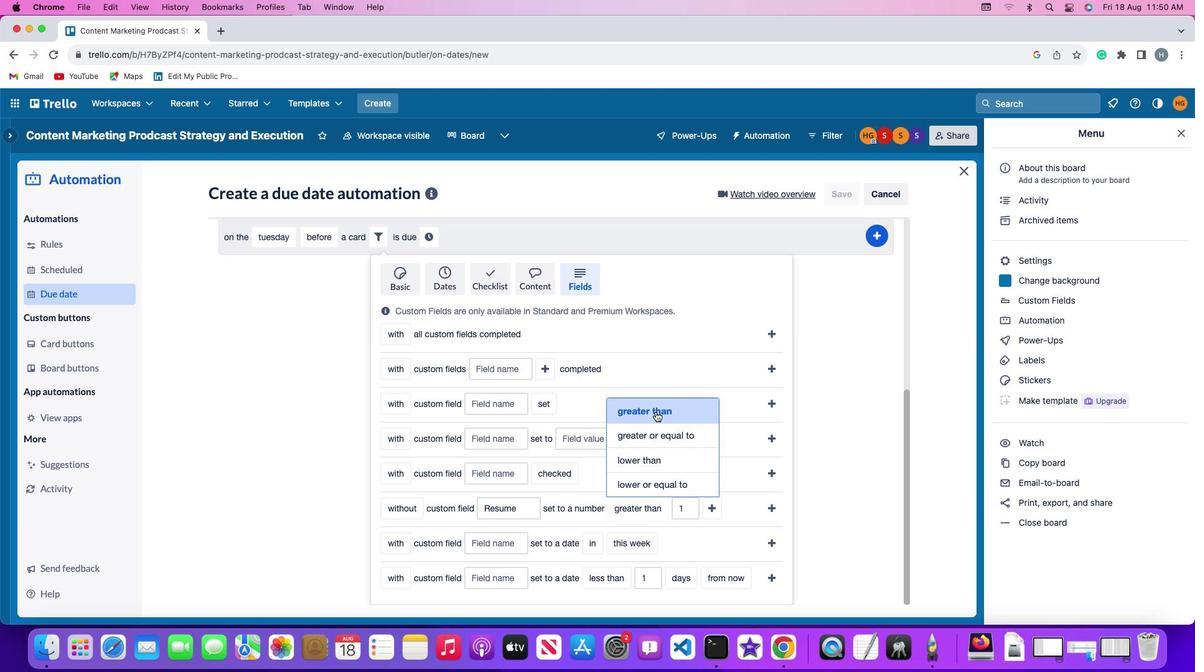 
Action: Mouse moved to (693, 506)
Screenshot: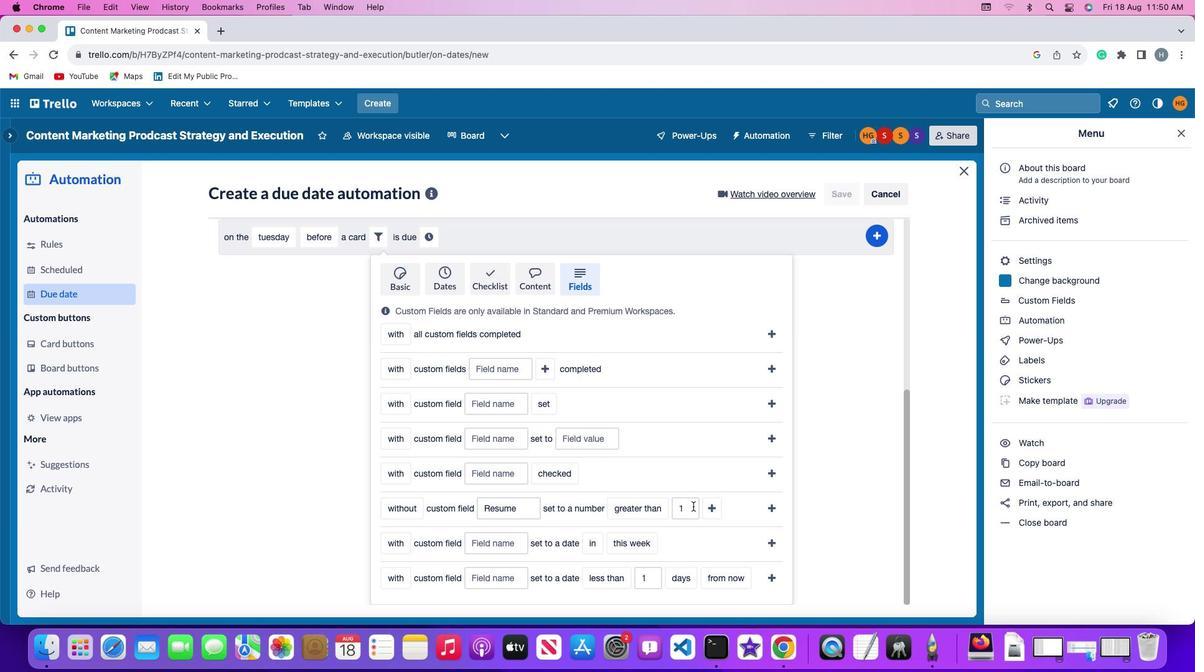 
Action: Mouse pressed left at (693, 506)
Screenshot: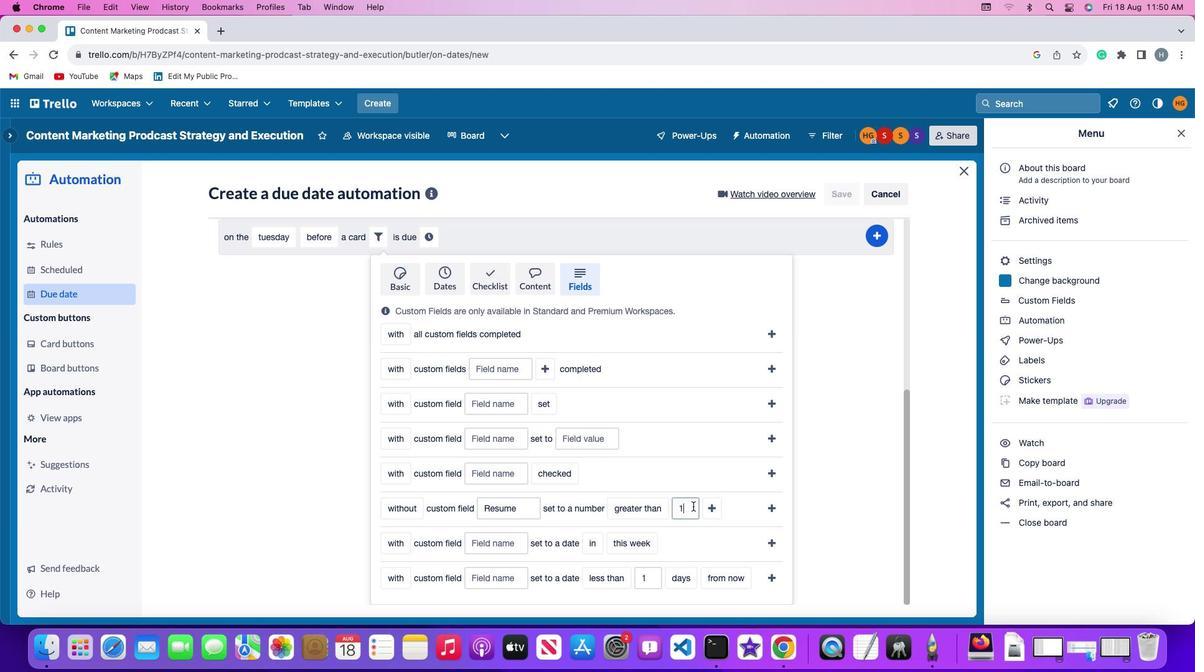 
Action: Mouse moved to (693, 507)
Screenshot: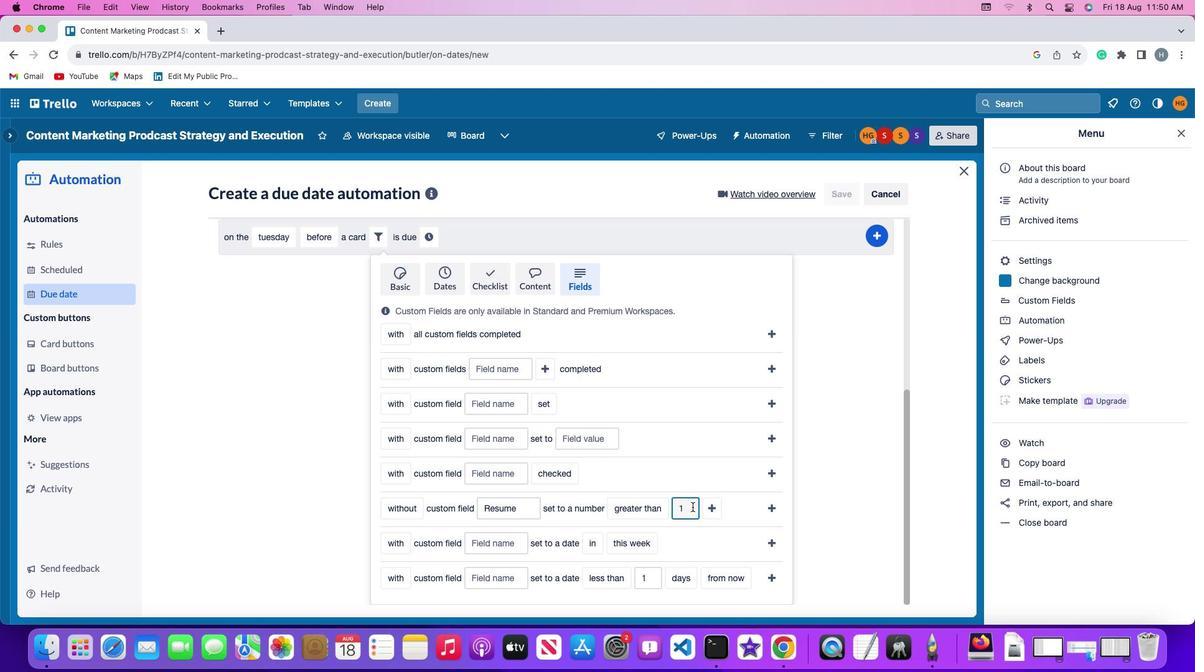 
Action: Key pressed Key.backspace'1'
Screenshot: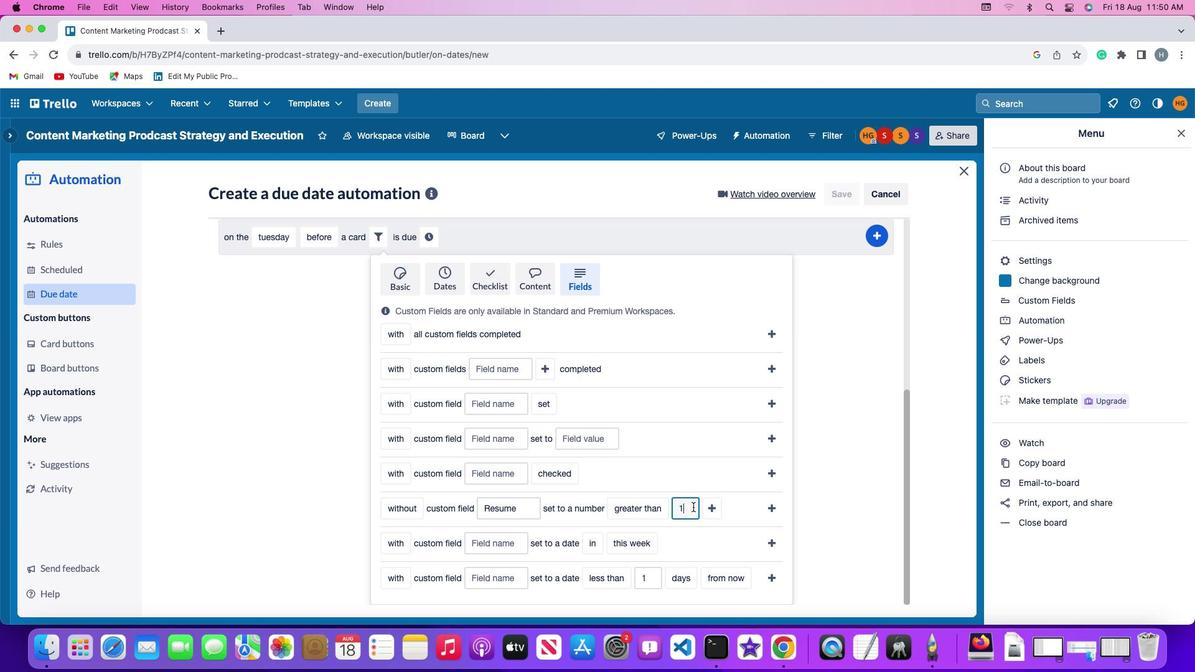
Action: Mouse moved to (709, 505)
Screenshot: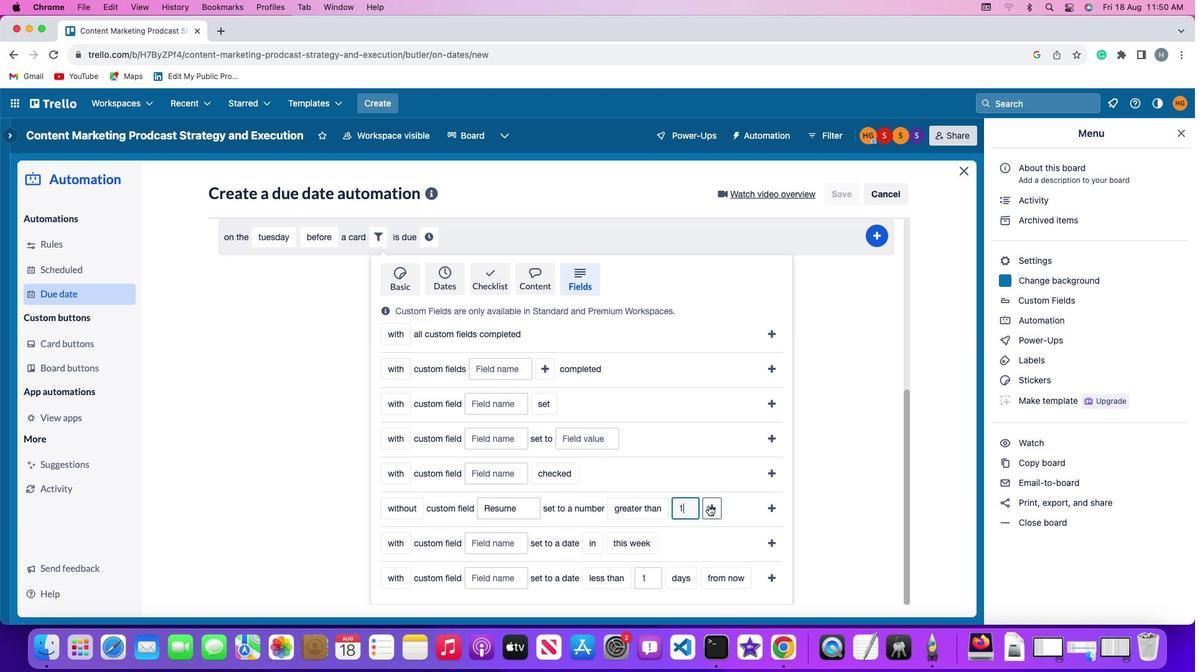 
Action: Mouse pressed left at (709, 505)
Screenshot: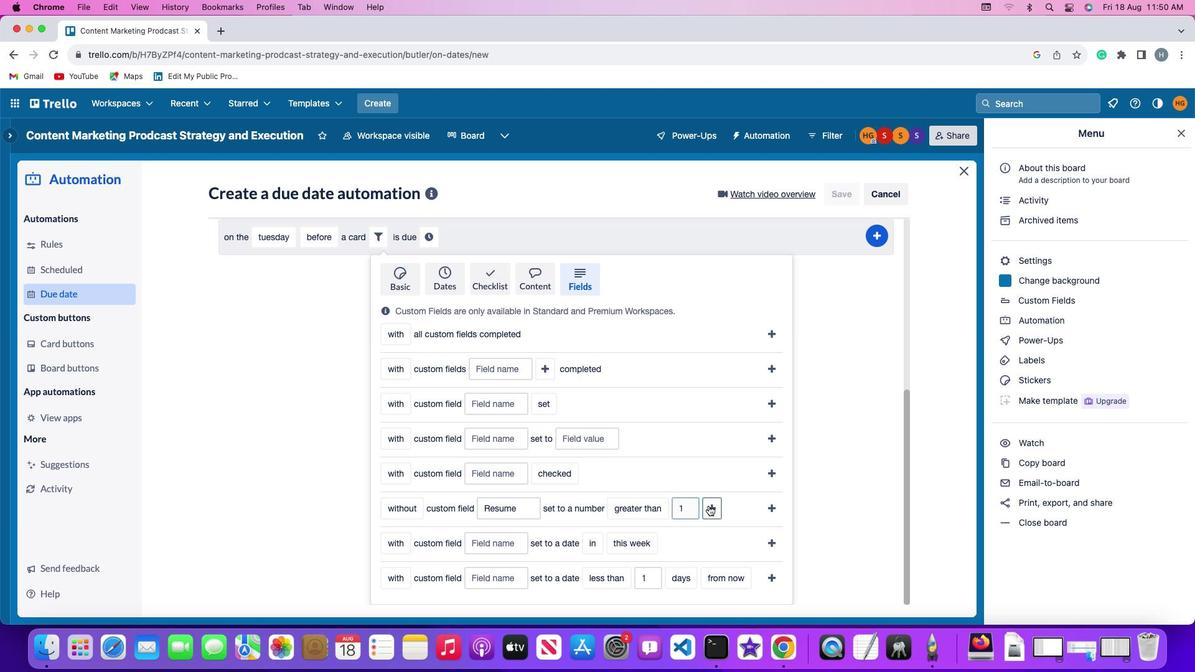 
Action: Mouse moved to (745, 511)
Screenshot: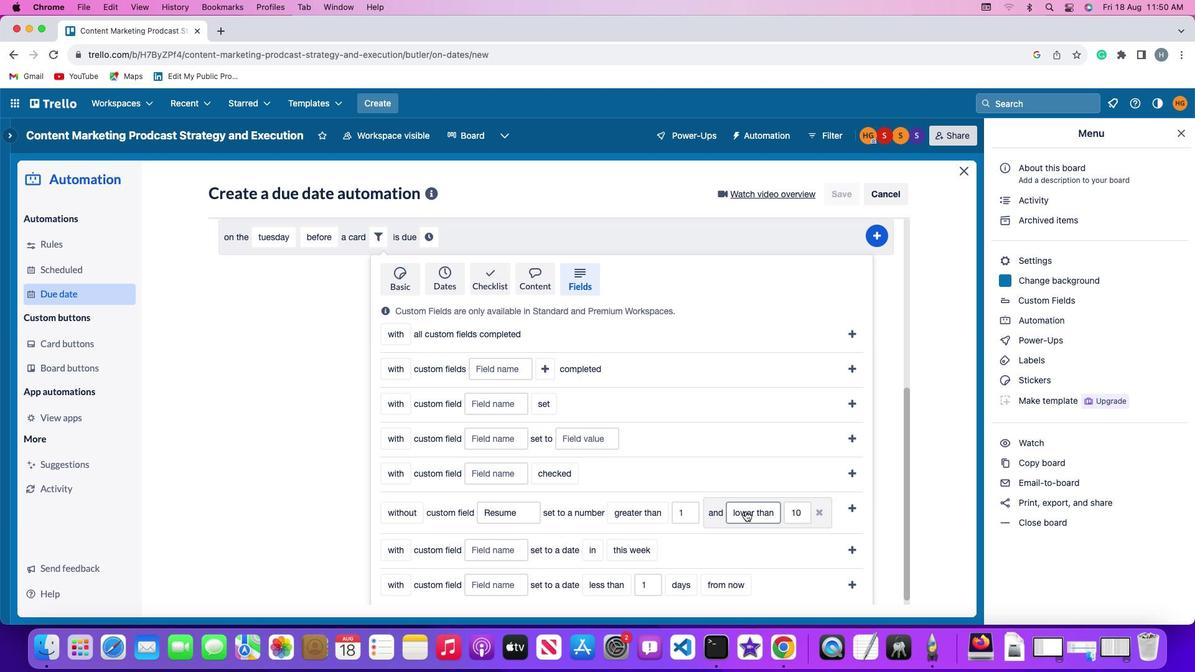 
Action: Mouse pressed left at (745, 511)
Screenshot: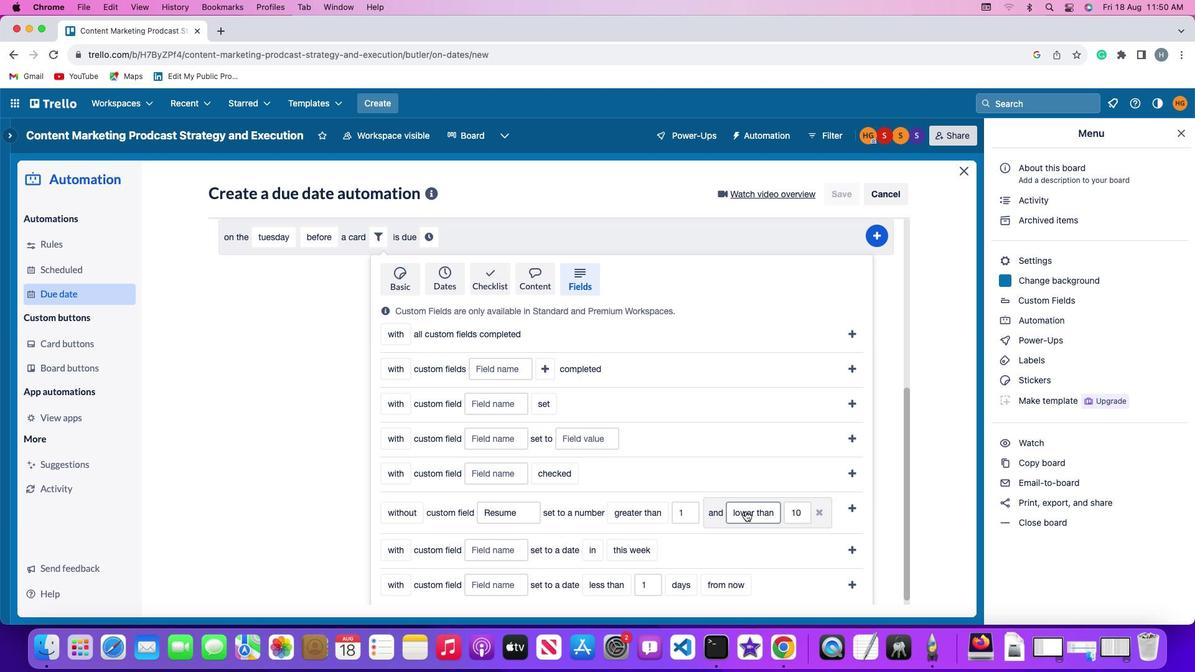 
Action: Mouse moved to (755, 417)
Screenshot: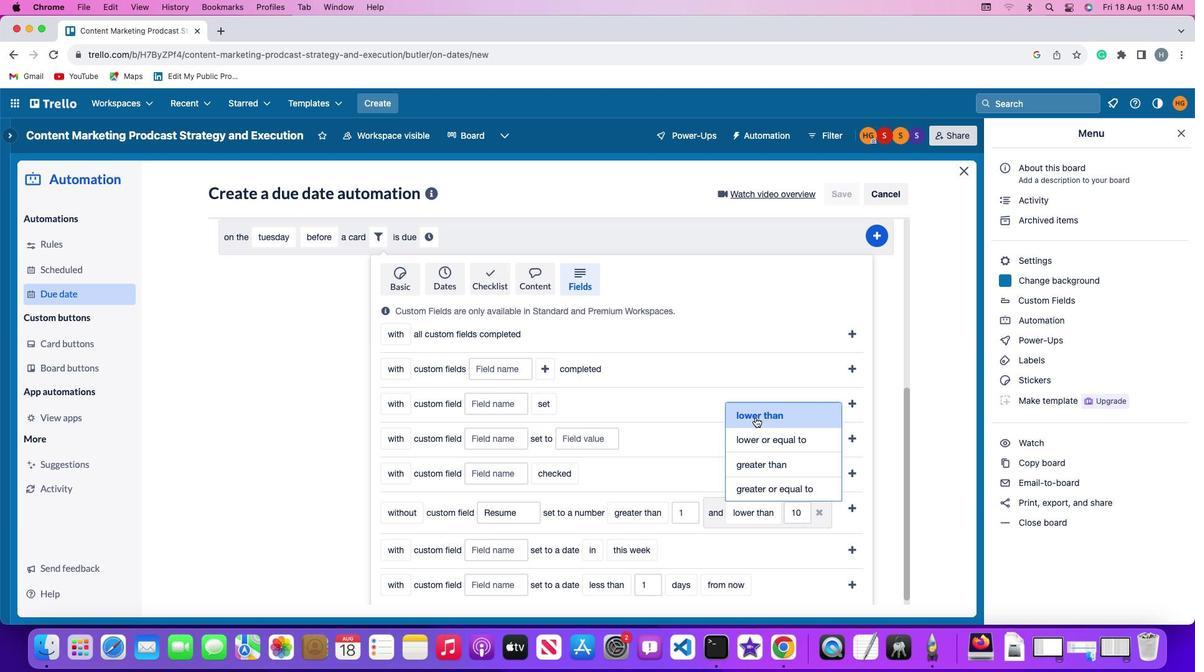 
Action: Mouse pressed left at (755, 417)
Screenshot: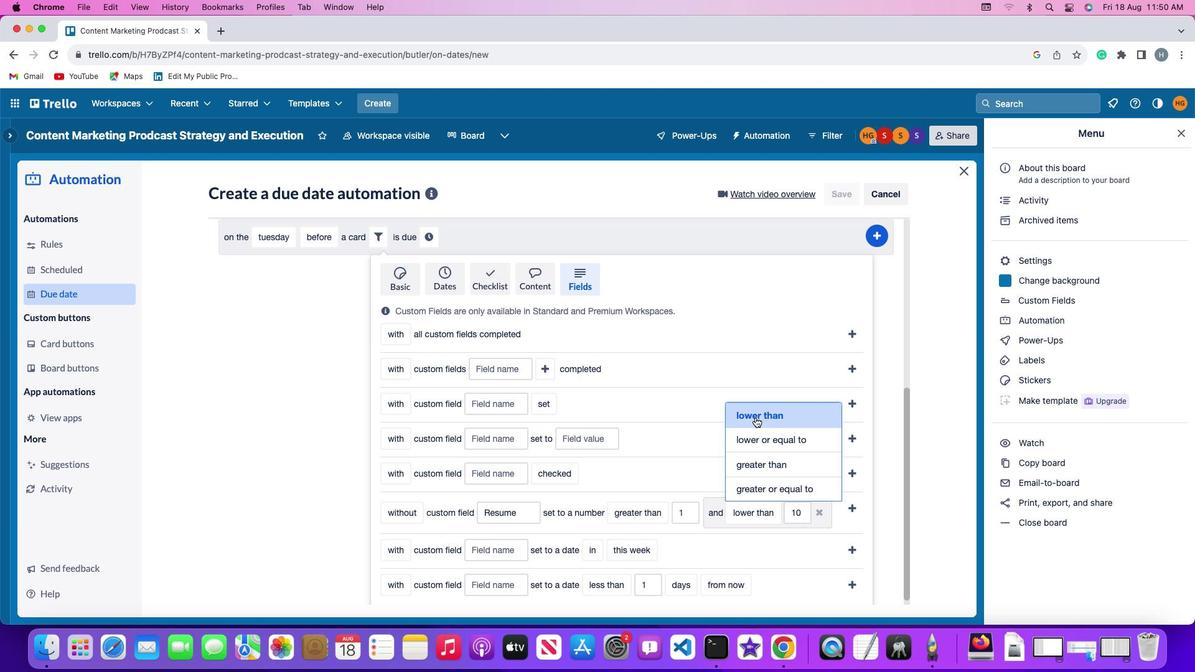 
Action: Mouse moved to (807, 515)
Screenshot: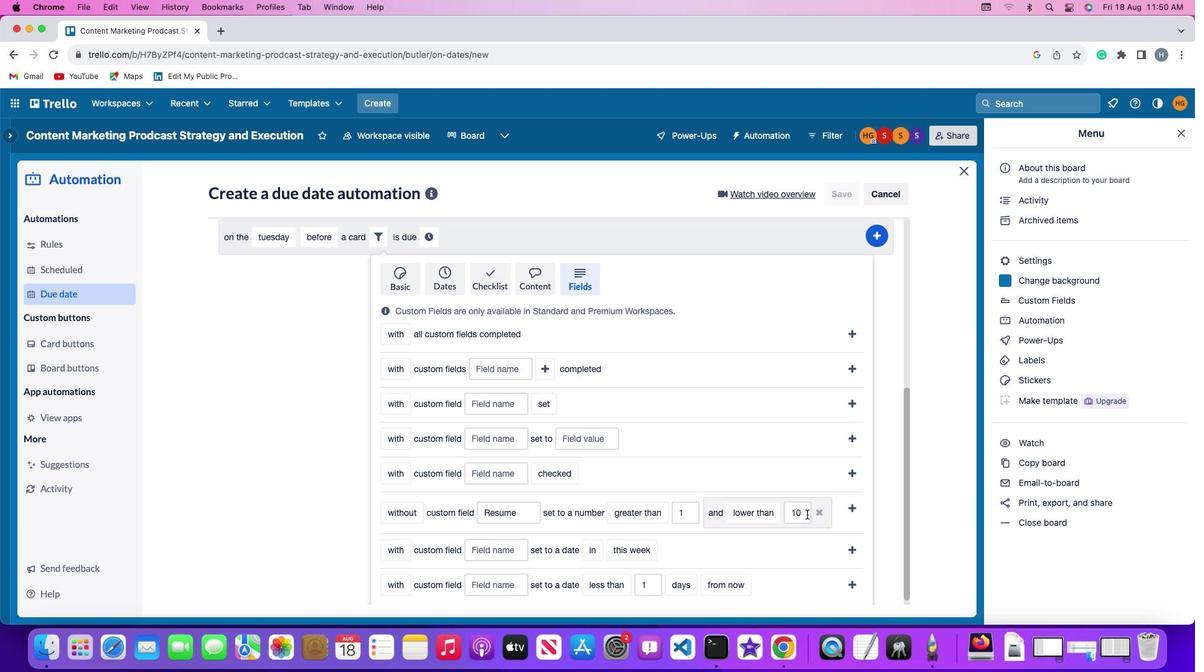 
Action: Mouse pressed left at (807, 515)
Screenshot: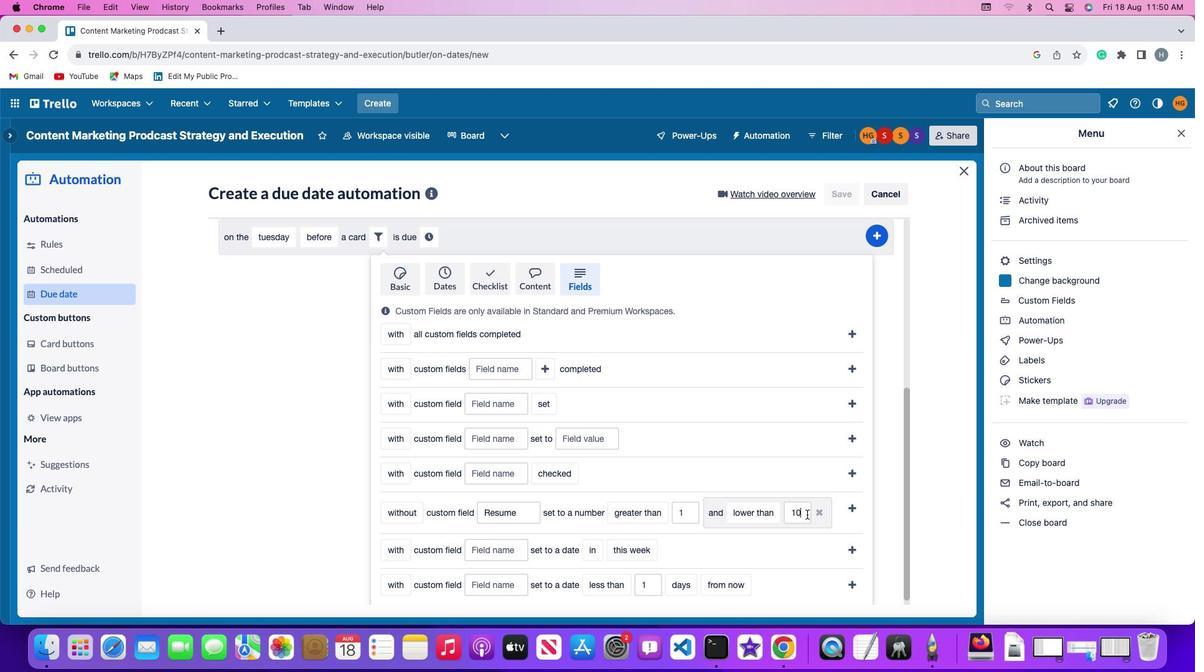 
Action: Key pressed Key.backspaceKey.backspace'1'
Screenshot: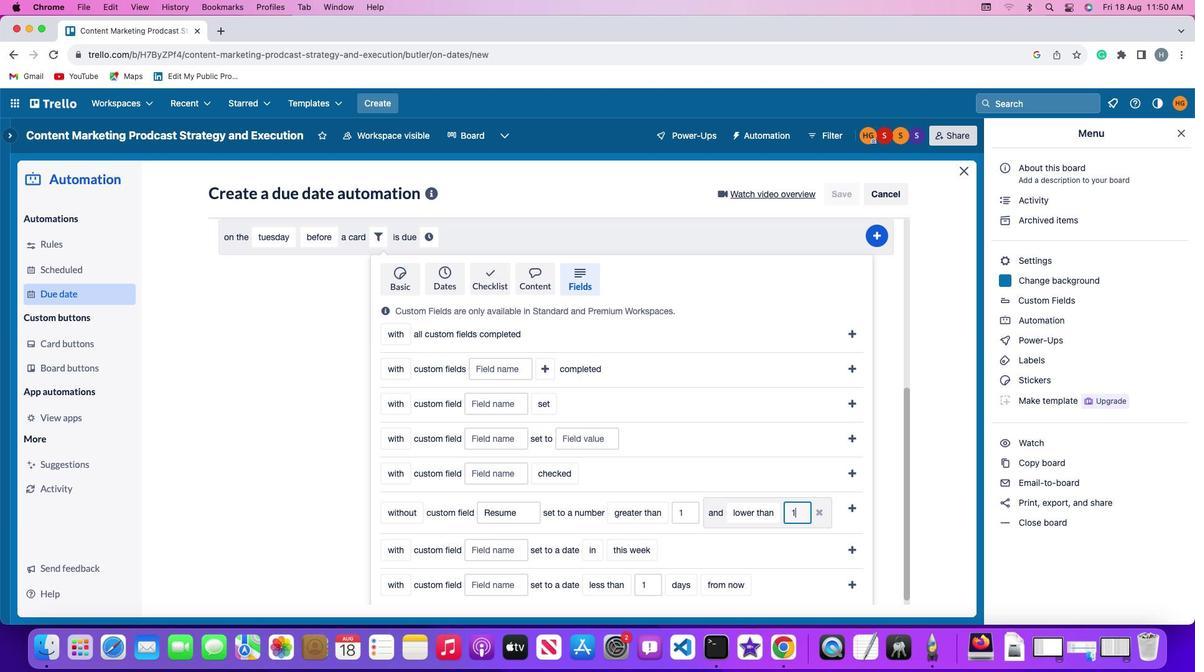 
Action: Mouse moved to (805, 512)
Screenshot: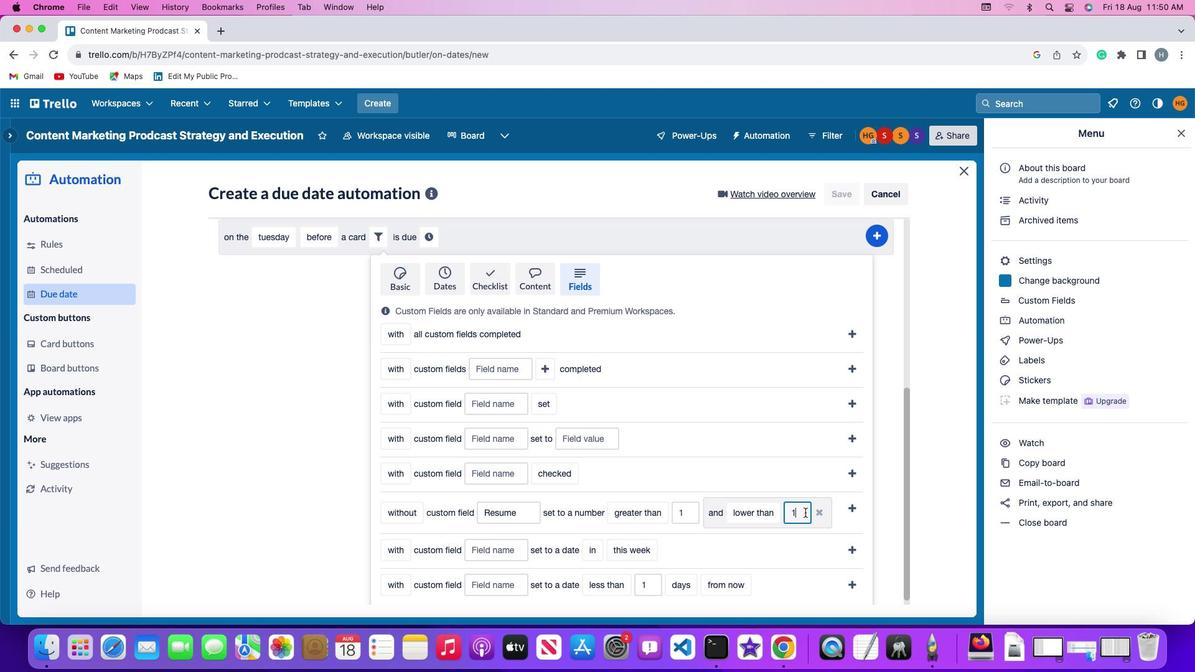 
Action: Key pressed '0'
Screenshot: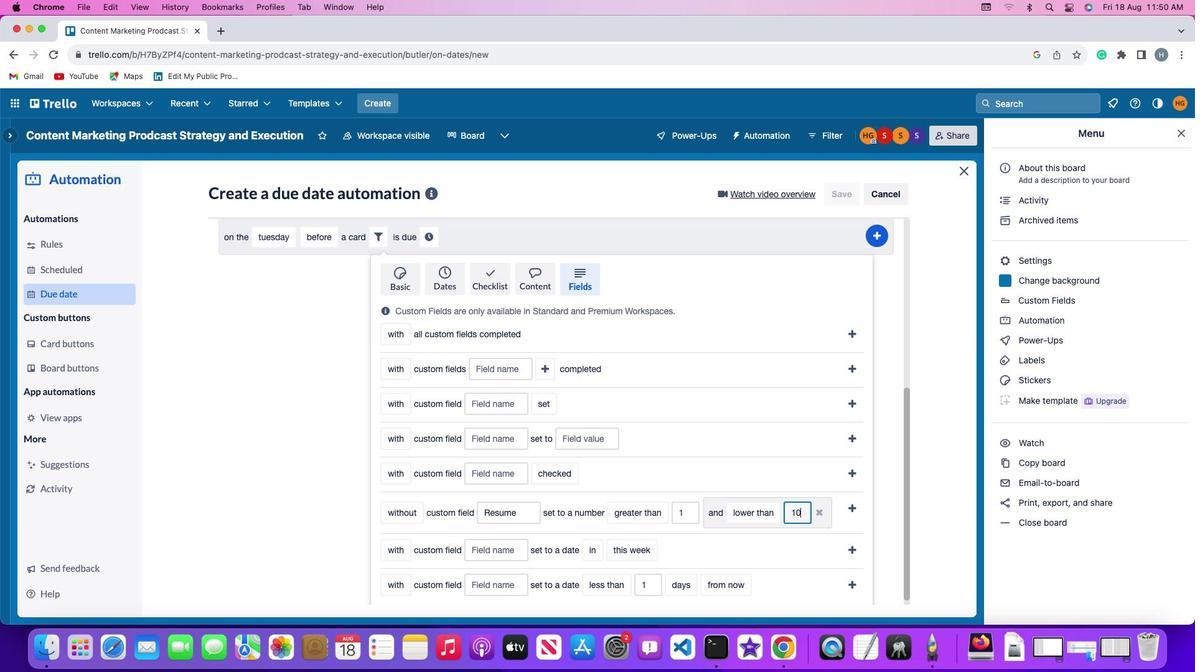 
Action: Mouse moved to (856, 505)
Screenshot: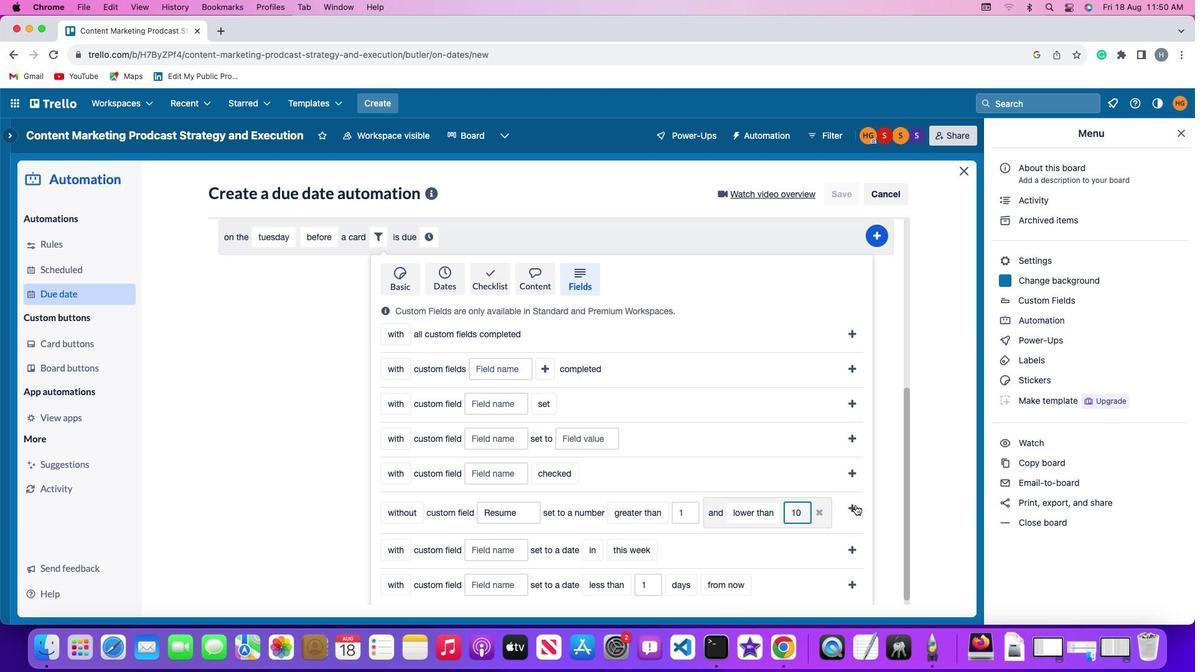 
Action: Mouse pressed left at (856, 505)
Screenshot: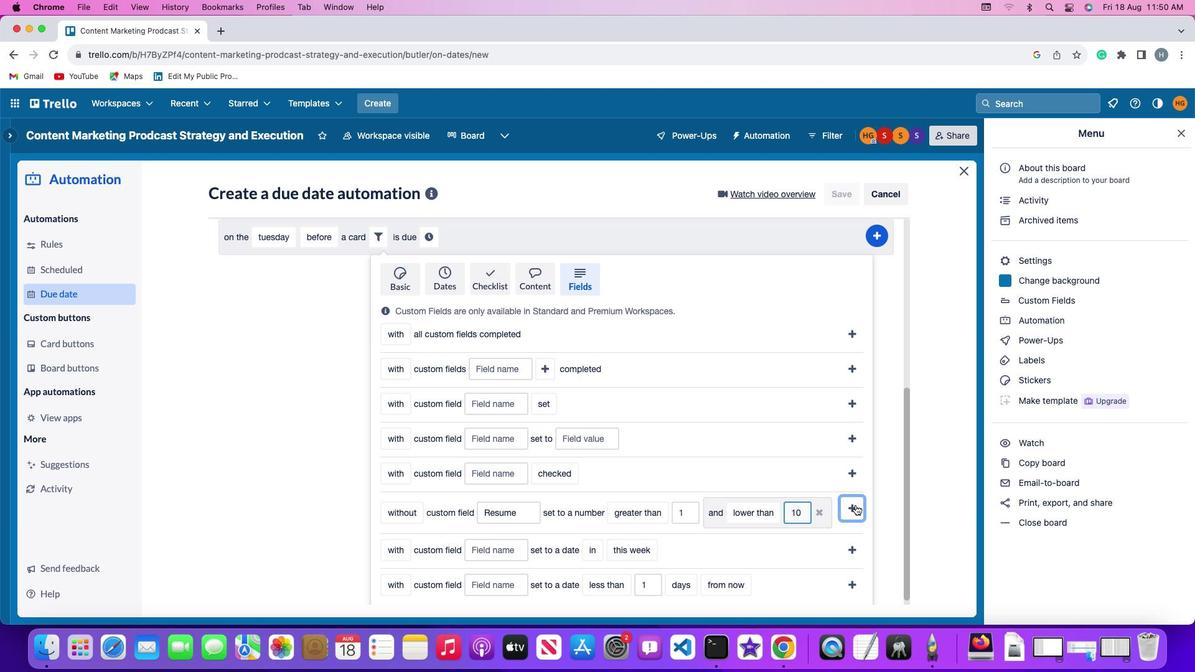
Action: Mouse moved to (772, 541)
Screenshot: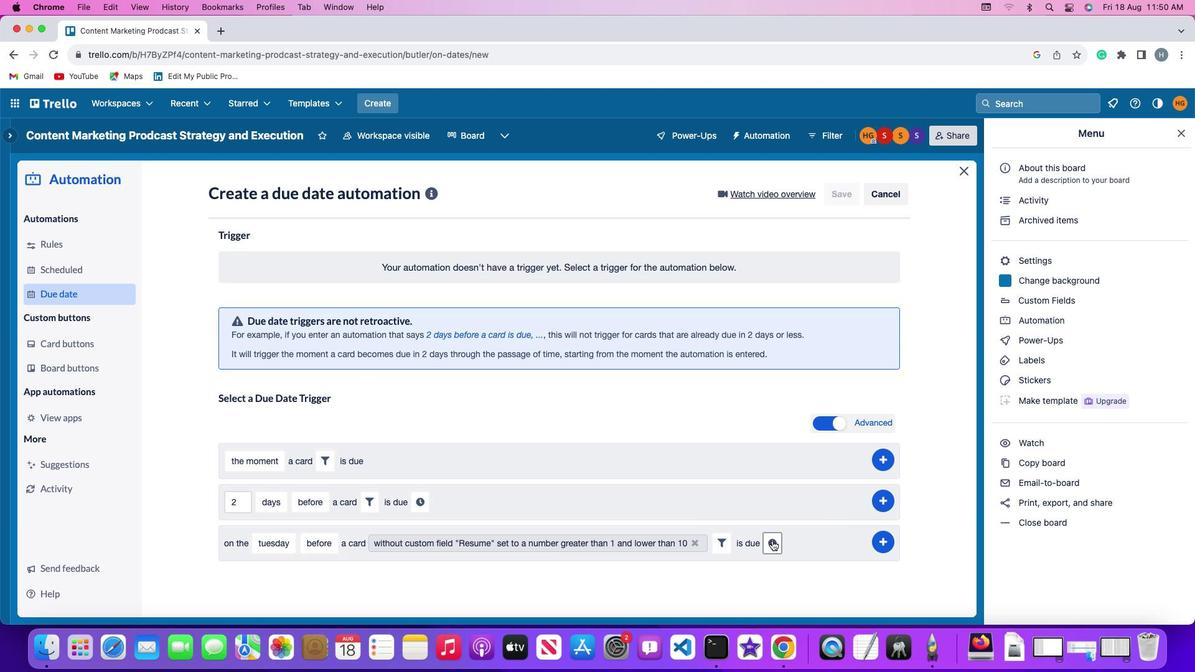 
Action: Mouse pressed left at (772, 541)
Screenshot: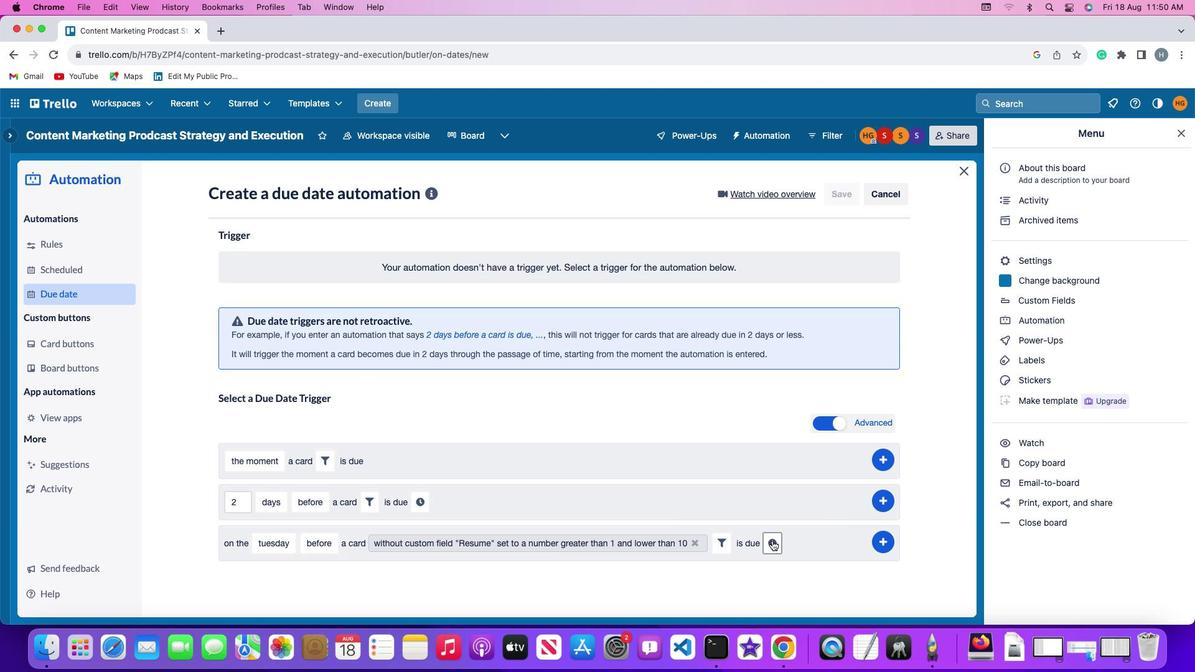 
Action: Mouse moved to (264, 574)
Screenshot: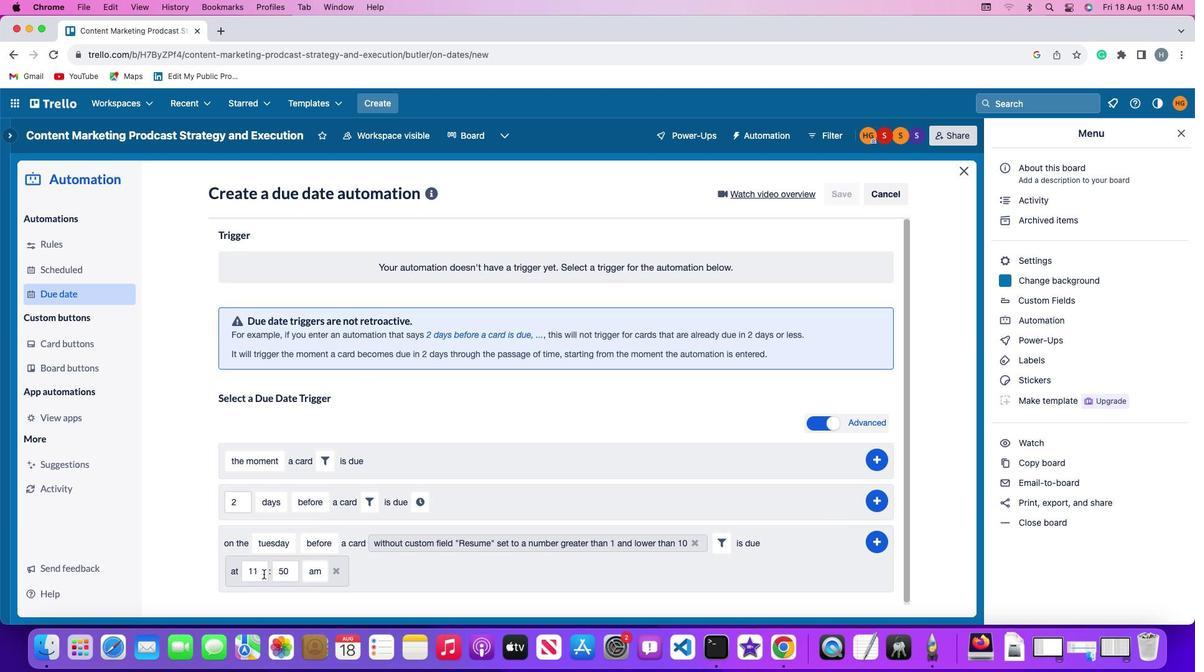 
Action: Mouse pressed left at (264, 574)
Screenshot: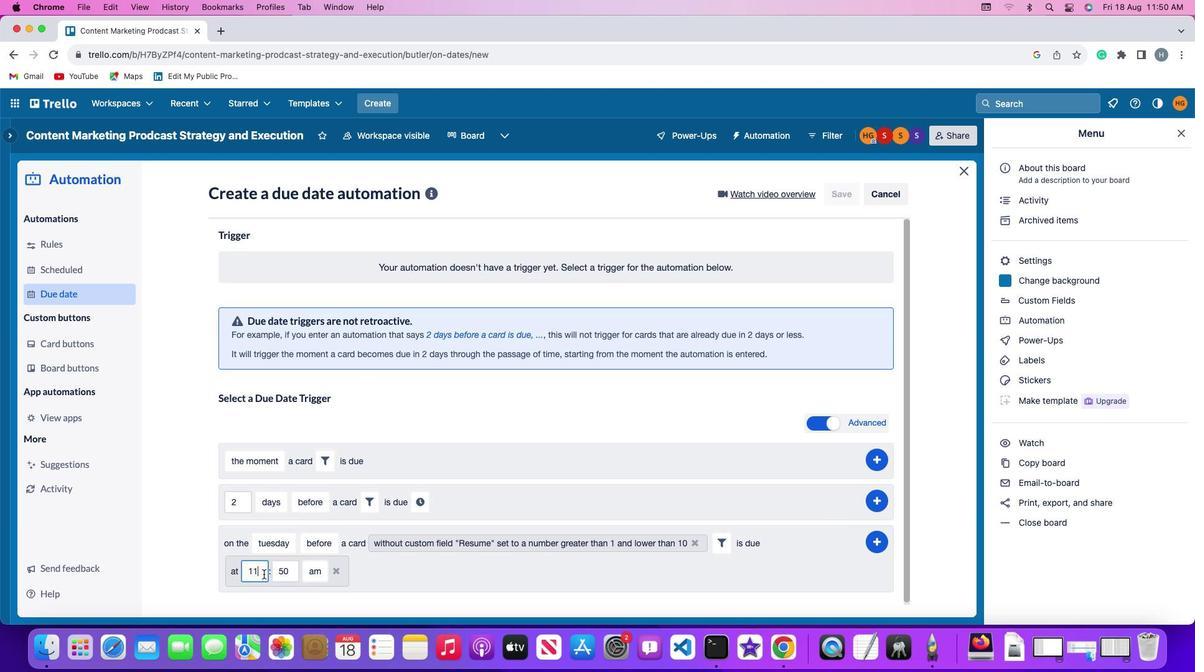 
Action: Mouse moved to (263, 572)
Screenshot: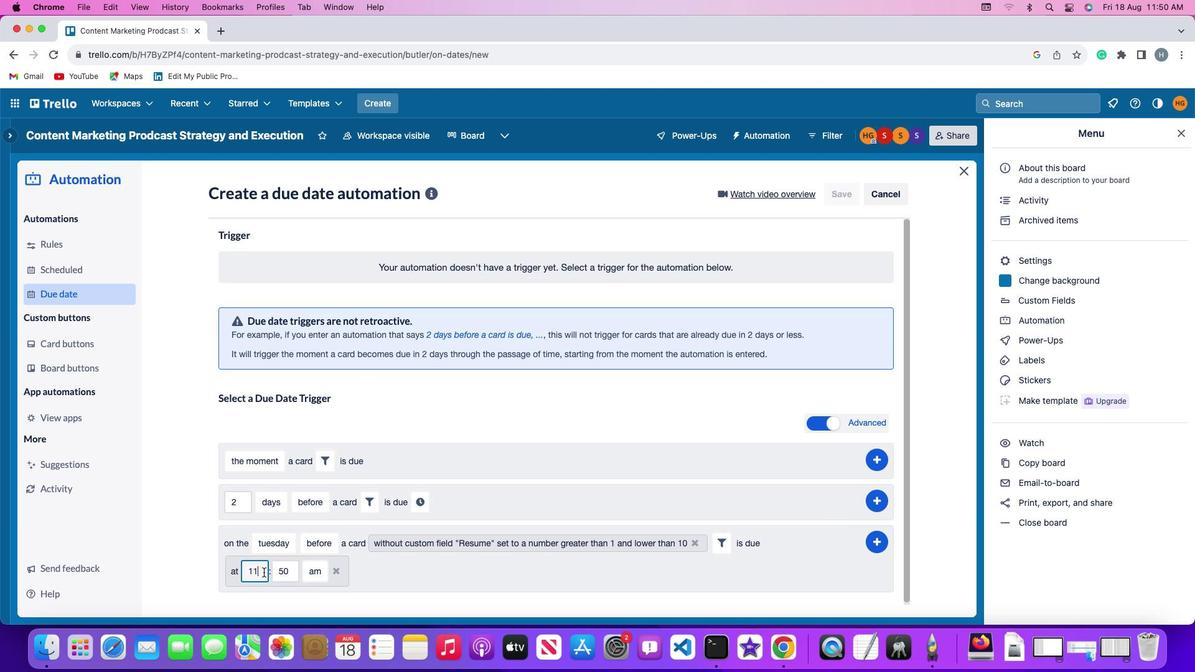 
Action: Key pressed Key.backspace'1'
Screenshot: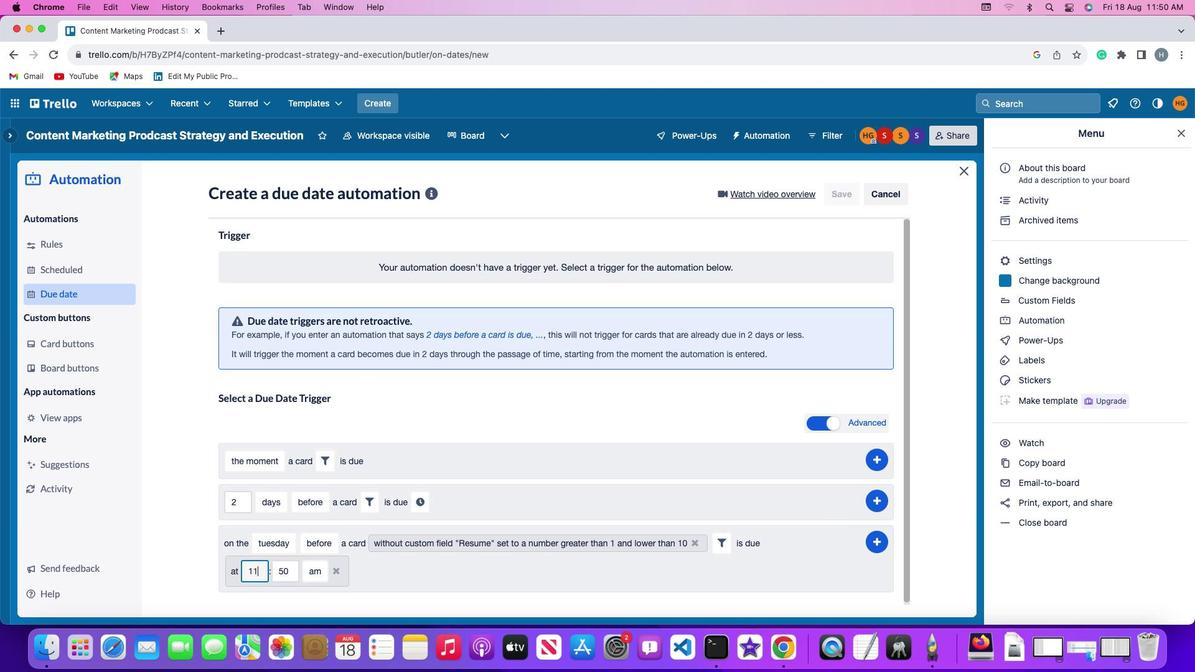 
Action: Mouse moved to (292, 571)
Screenshot: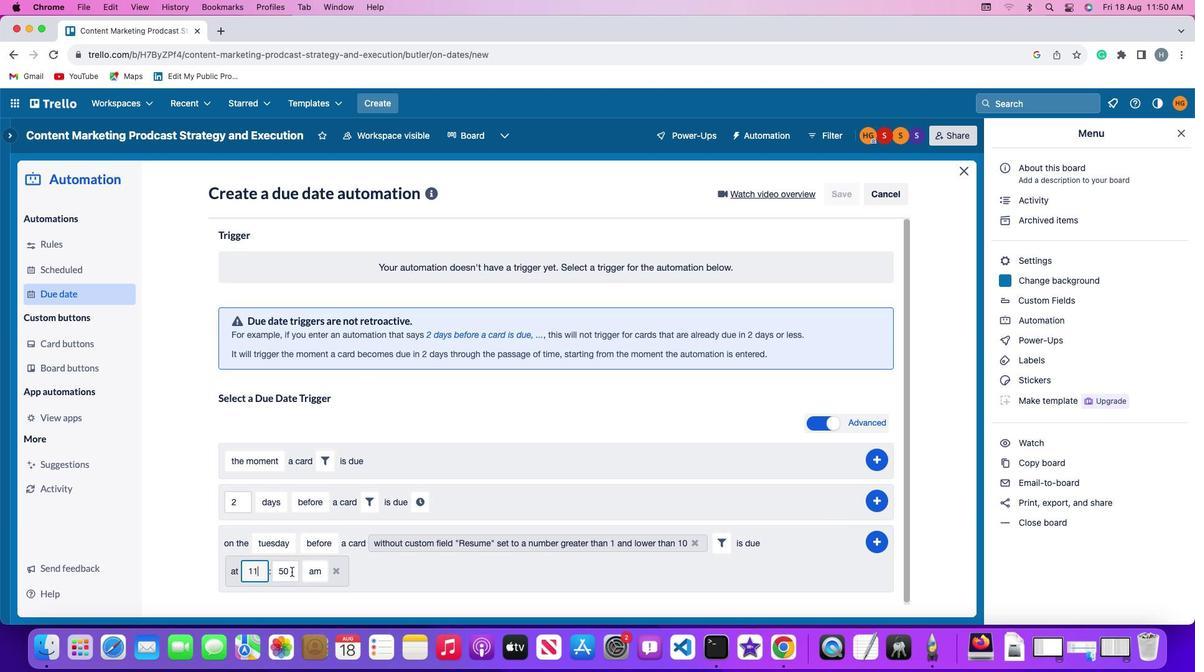 
Action: Mouse pressed left at (292, 571)
Screenshot: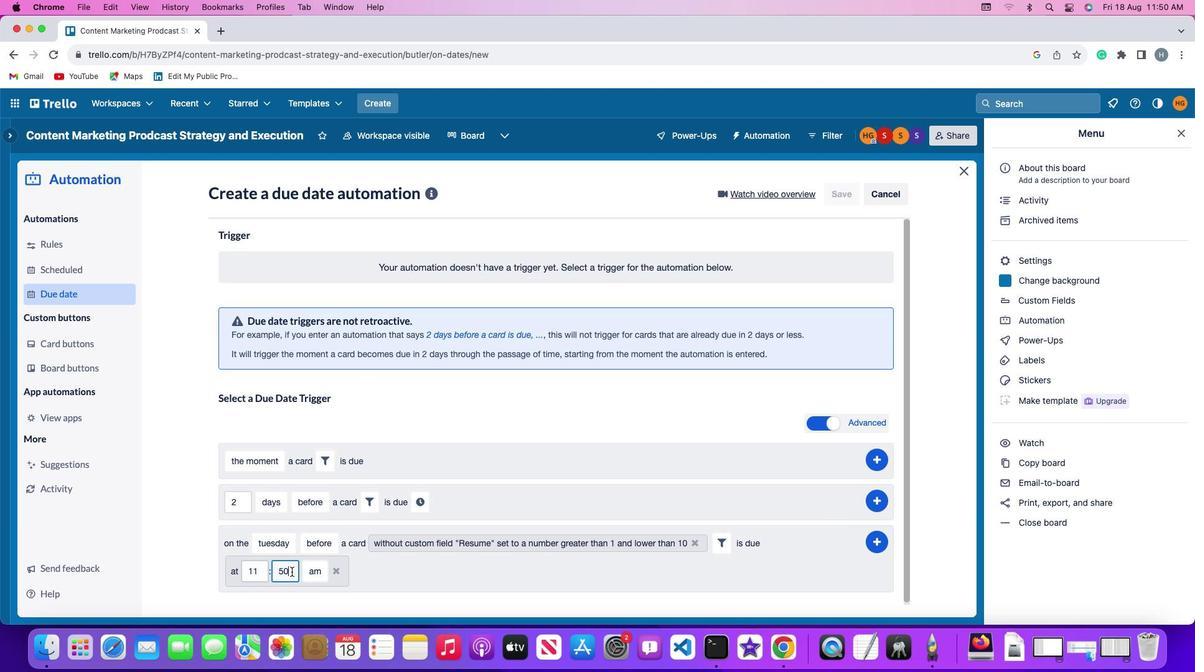 
Action: Key pressed Key.backspaceKey.backspace
Screenshot: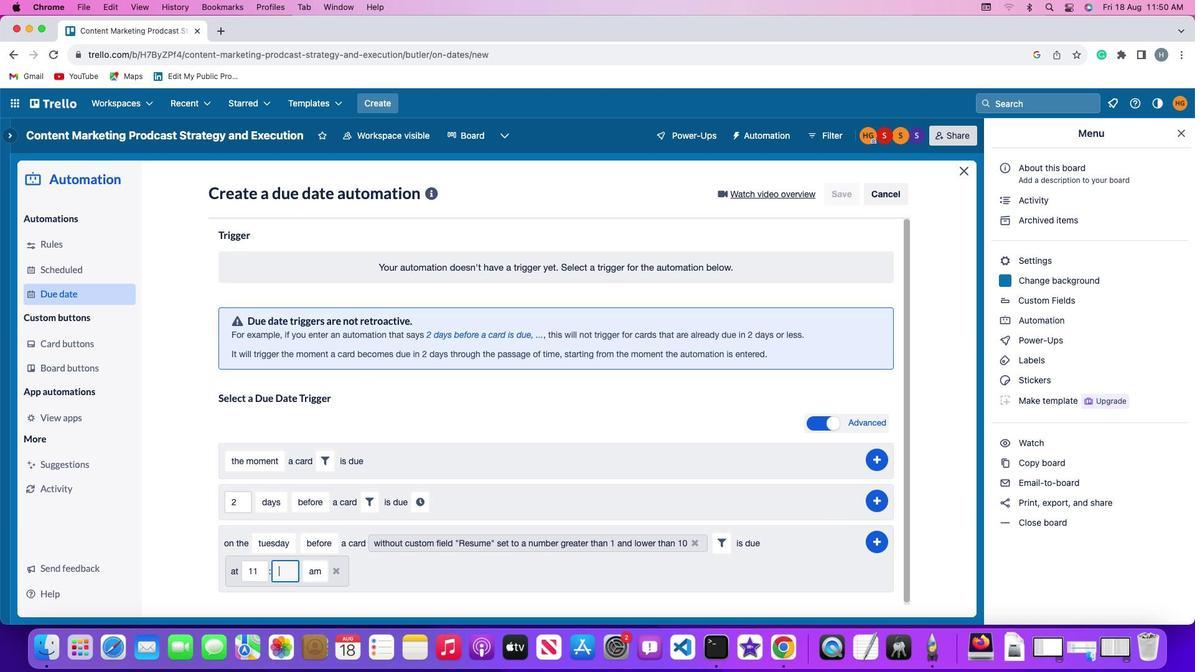
Action: Mouse moved to (291, 571)
Screenshot: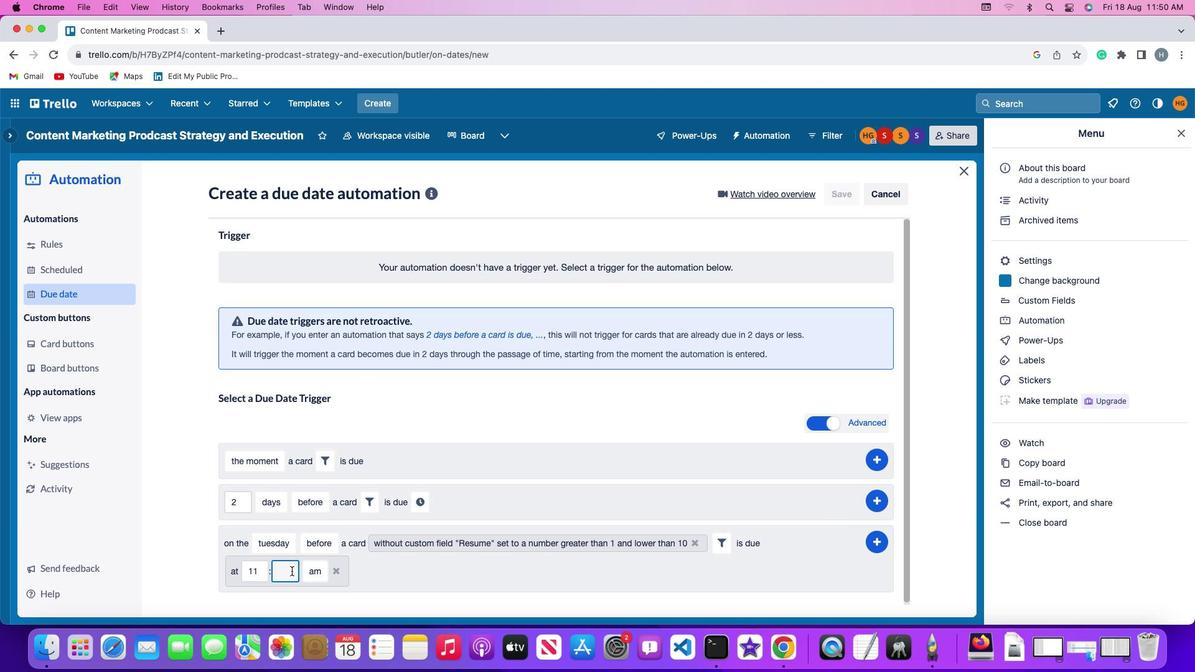 
Action: Key pressed '0''0'
Screenshot: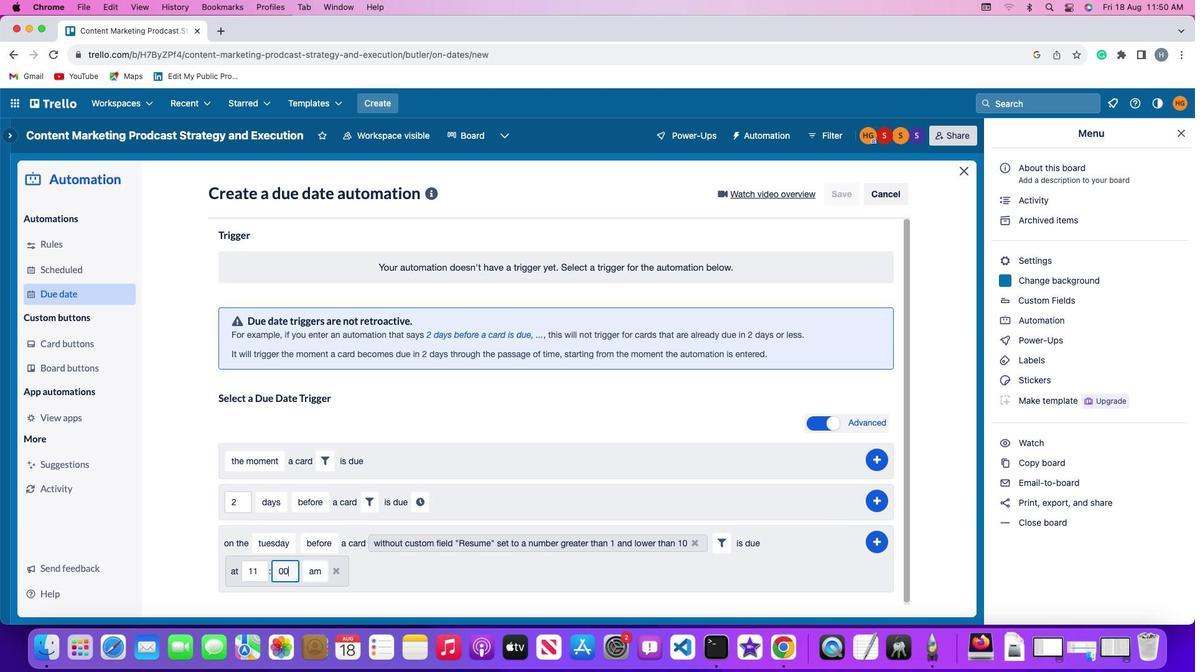 
Action: Mouse moved to (320, 568)
Screenshot: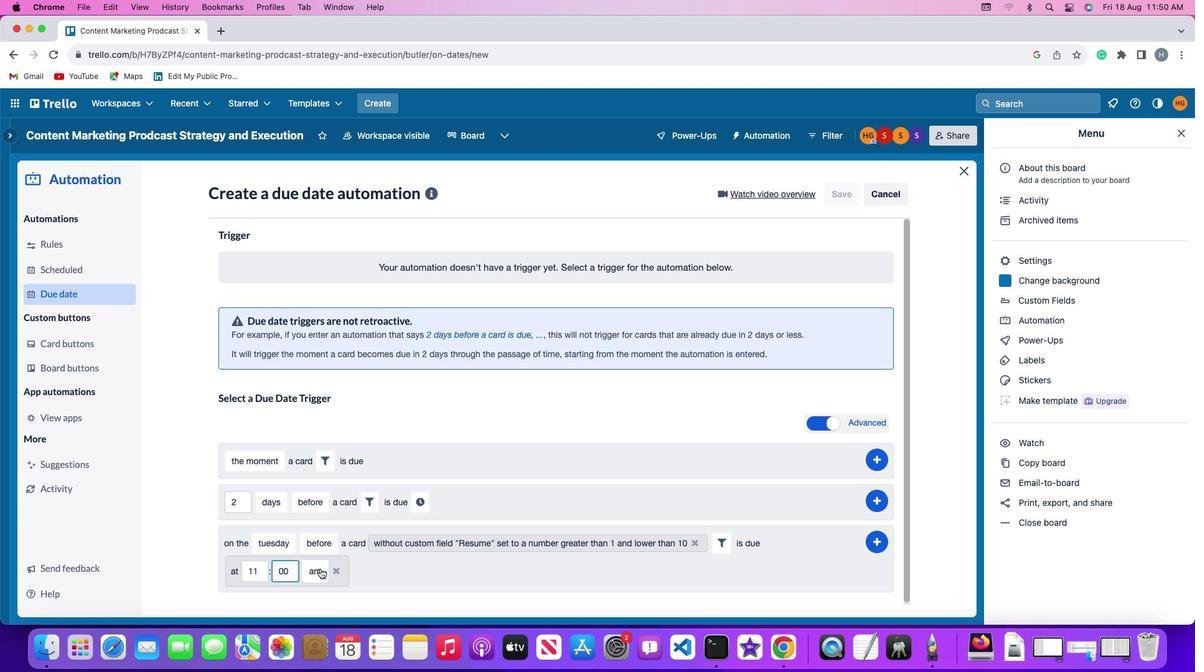 
Action: Mouse pressed left at (320, 568)
Screenshot: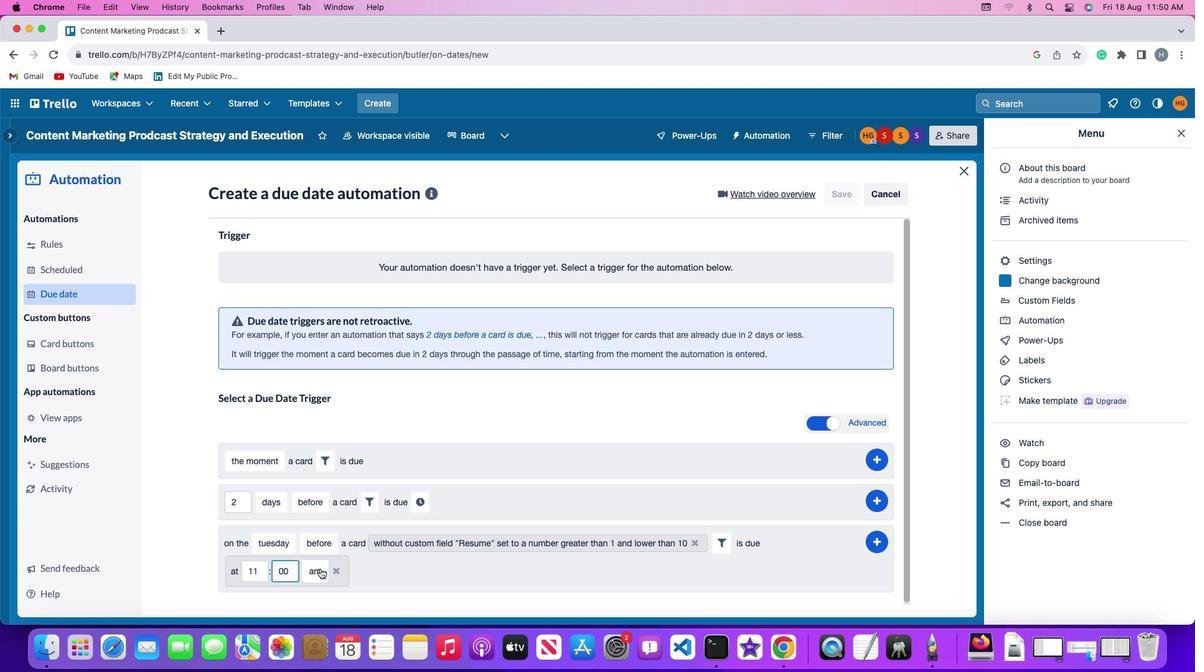 
Action: Mouse moved to (317, 520)
Screenshot: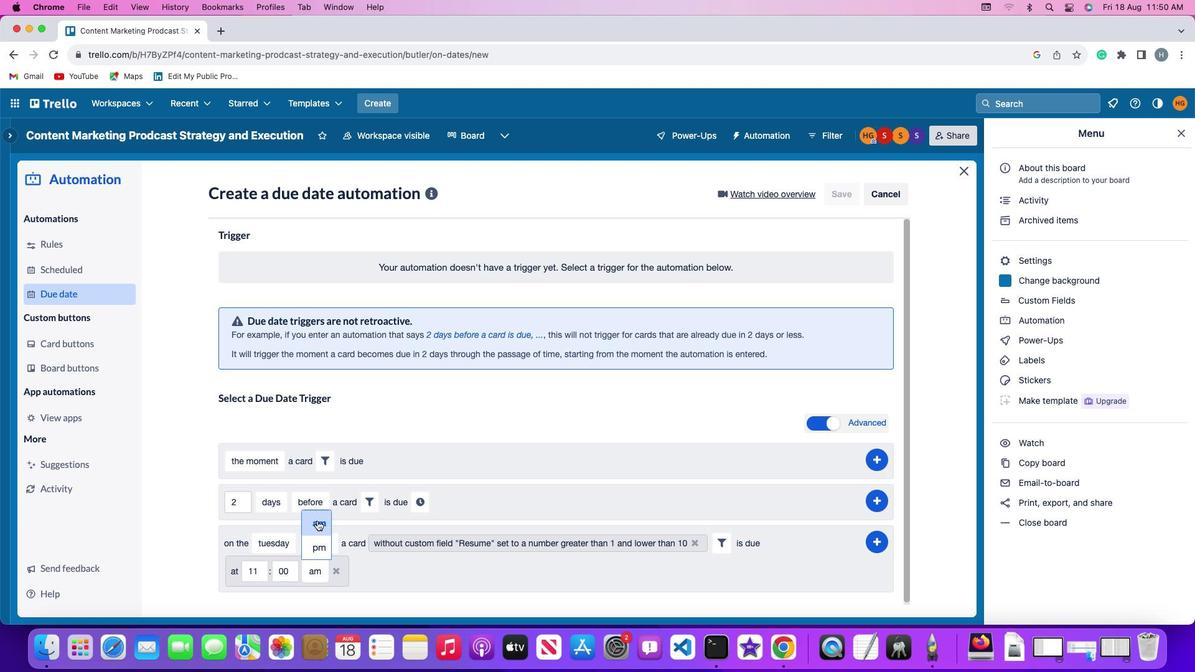 
Action: Mouse pressed left at (317, 520)
Screenshot: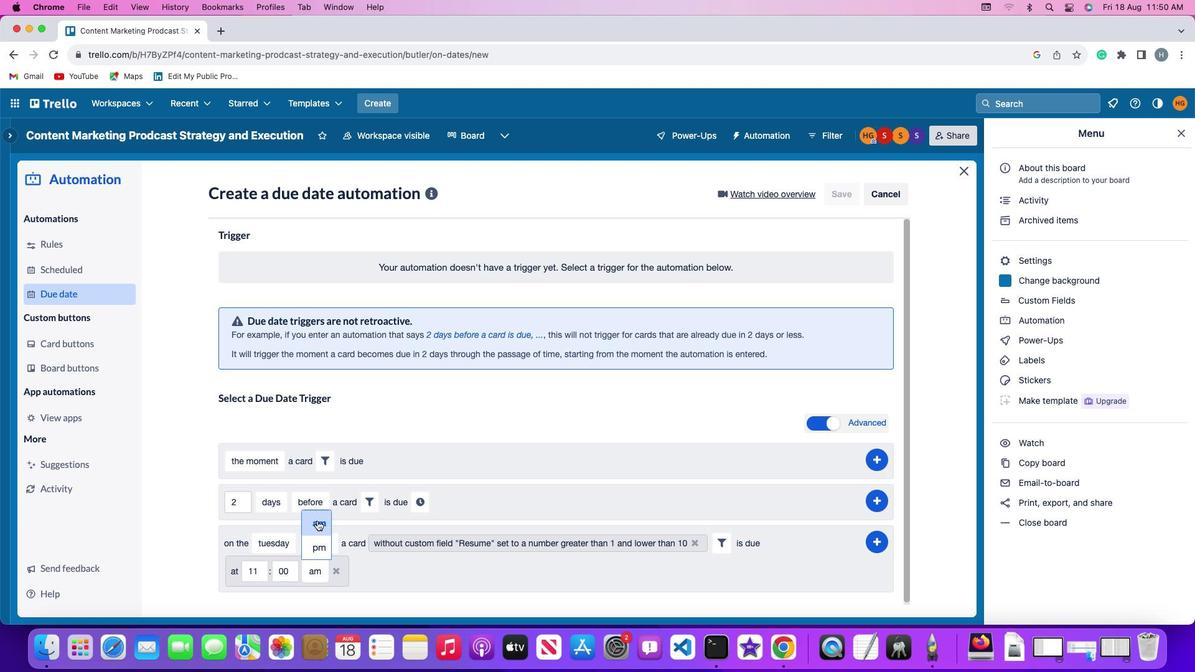 
Action: Mouse moved to (879, 538)
Screenshot: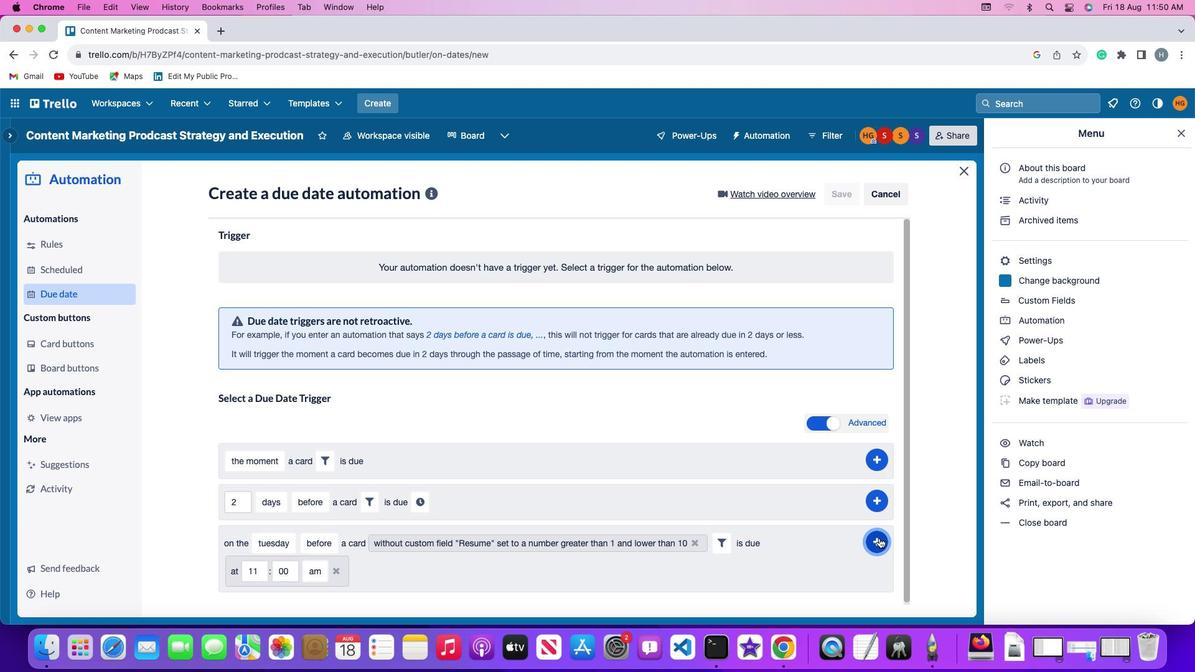 
Action: Mouse pressed left at (879, 538)
Screenshot: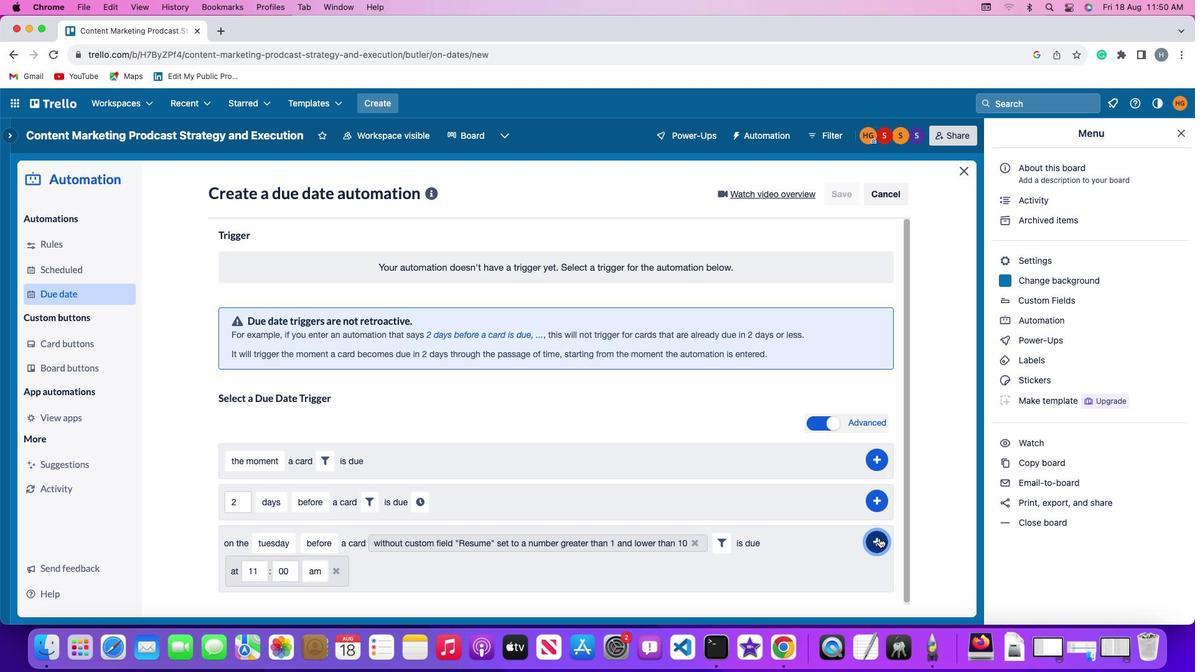 
Action: Mouse moved to (940, 463)
Screenshot: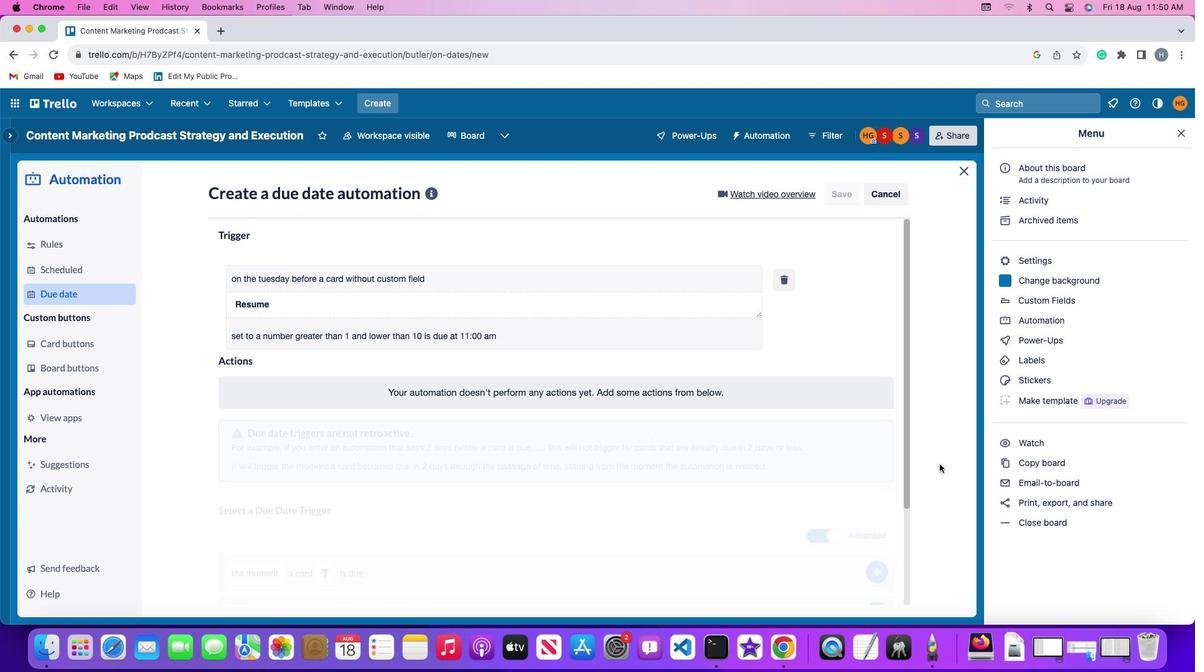 
